 Task: Search one way flight ticket for 5 adults, 2 children, 1 infant in seat and 1 infant on lap in economy from Hancock: Houghton County Memorial Airport to Rock Springs: Southwest Wyoming Regional Airport (rock Springs Sweetwater County Airport) on 8-5-2023. Choice of flights is United. Number of bags: 2 carry on bags. Price is upto 88000. Outbound departure time preference is 23:15.
Action: Mouse moved to (280, 258)
Screenshot: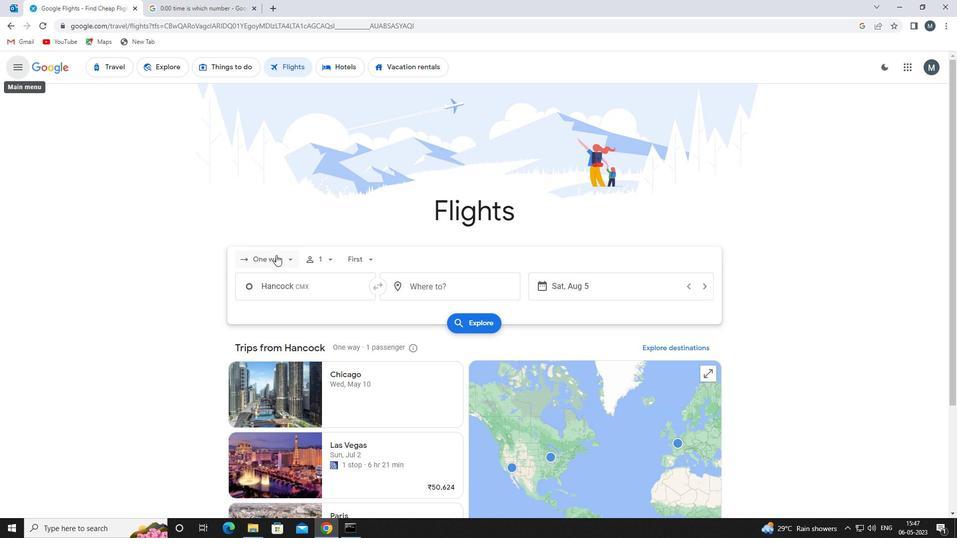 
Action: Mouse pressed left at (280, 258)
Screenshot: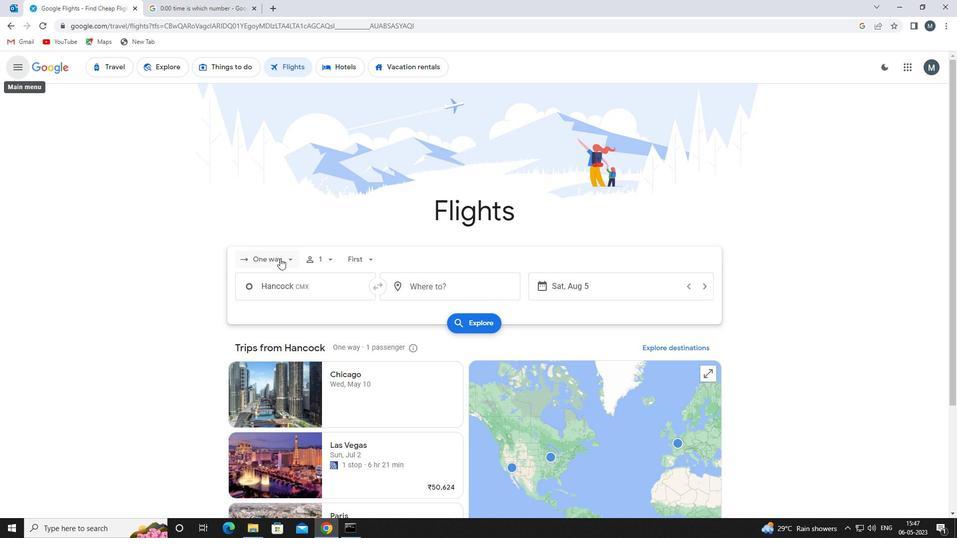 
Action: Mouse moved to (294, 309)
Screenshot: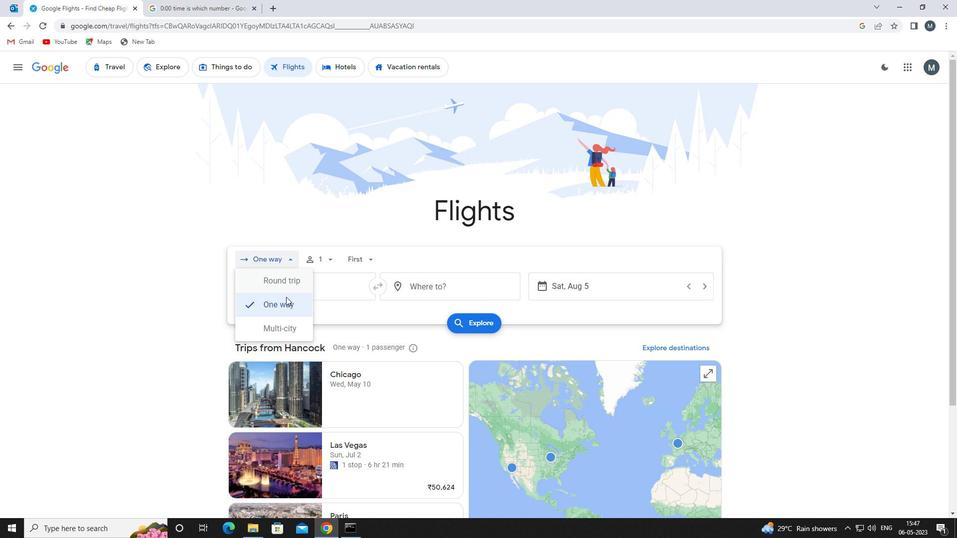 
Action: Mouse pressed left at (294, 309)
Screenshot: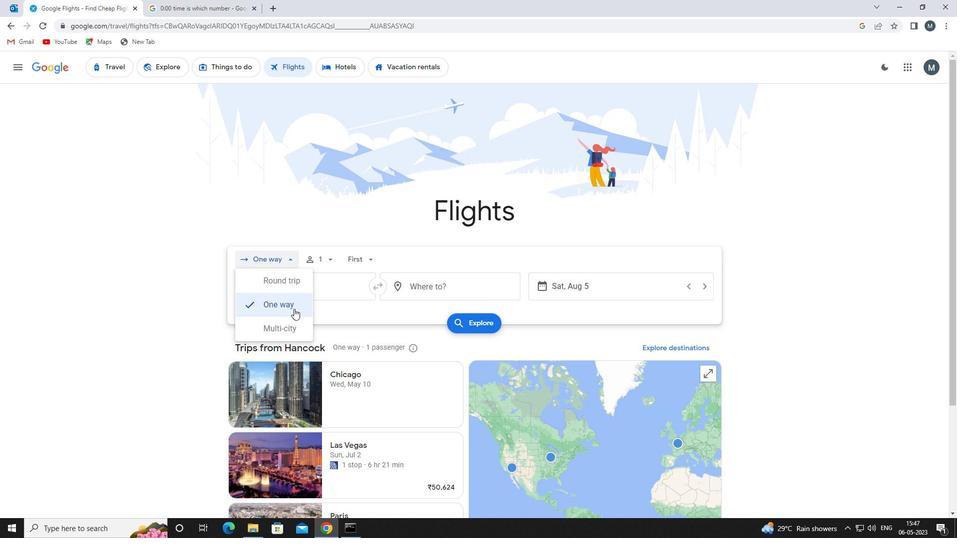 
Action: Mouse moved to (333, 255)
Screenshot: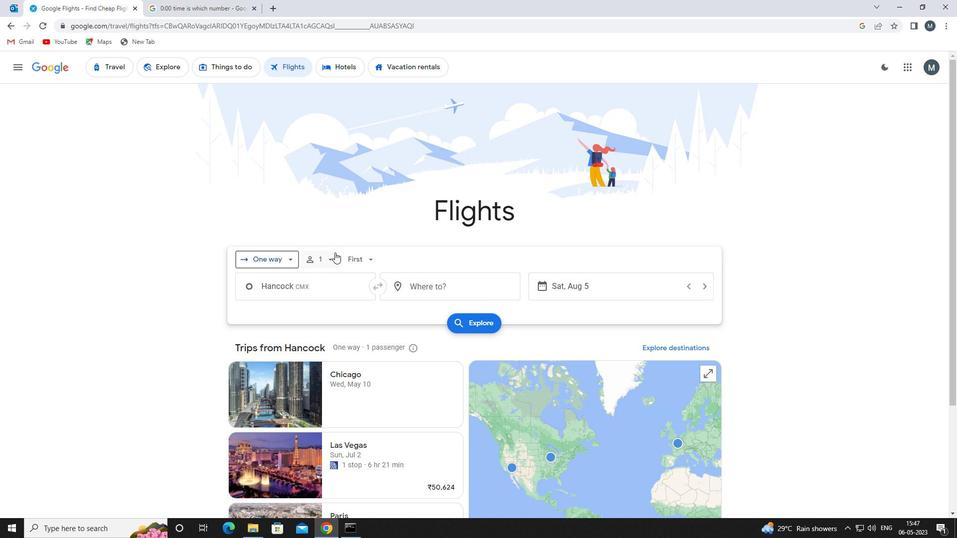 
Action: Mouse pressed left at (333, 255)
Screenshot: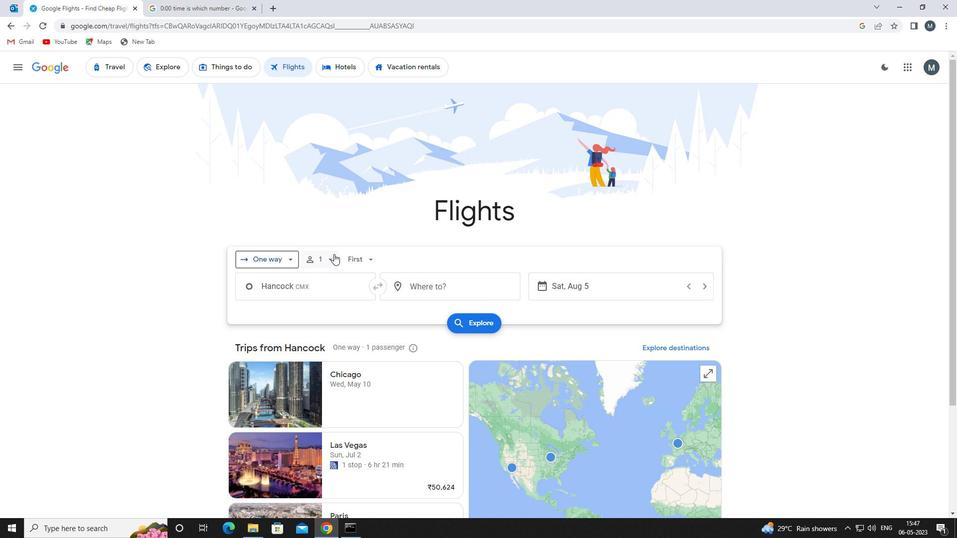 
Action: Mouse moved to (408, 283)
Screenshot: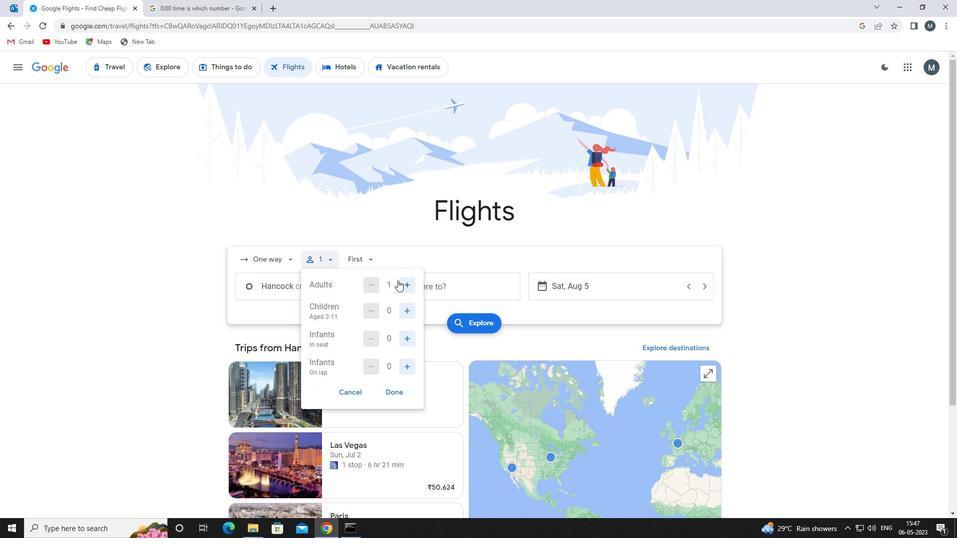 
Action: Mouse pressed left at (408, 283)
Screenshot: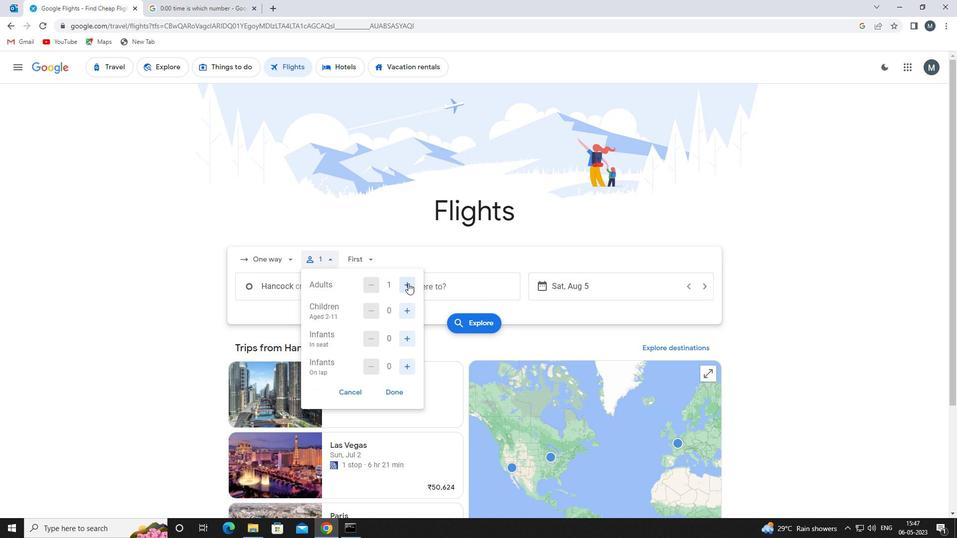 
Action: Mouse pressed left at (408, 283)
Screenshot: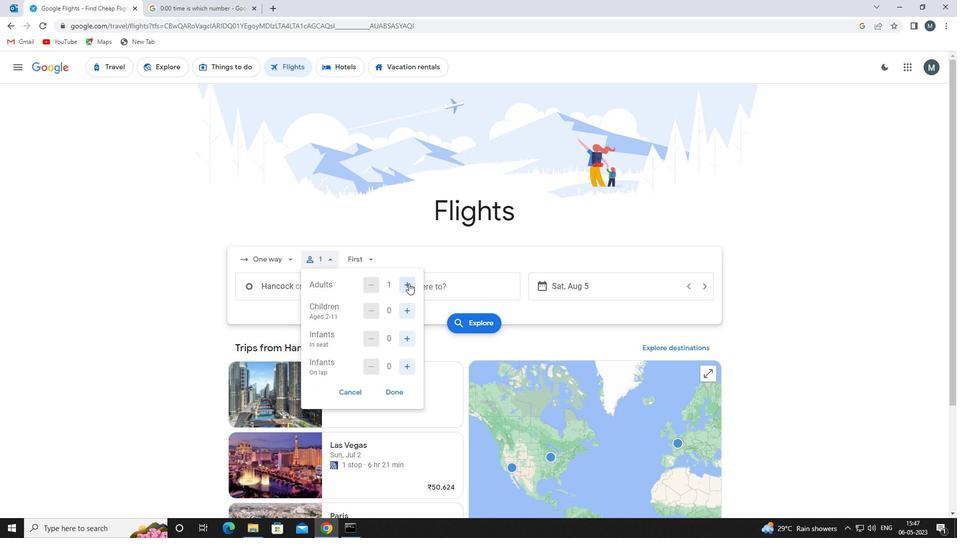 
Action: Mouse pressed left at (408, 283)
Screenshot: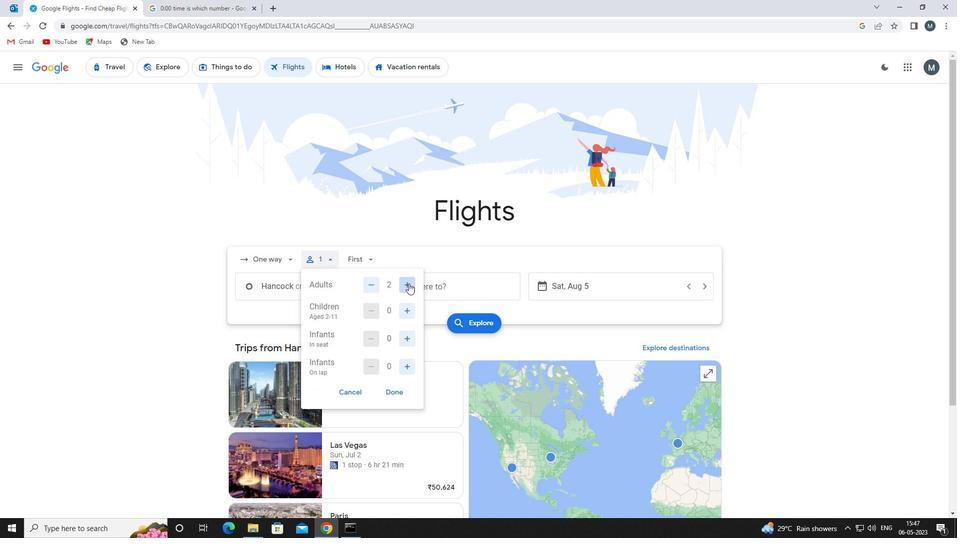 
Action: Mouse pressed left at (408, 283)
Screenshot: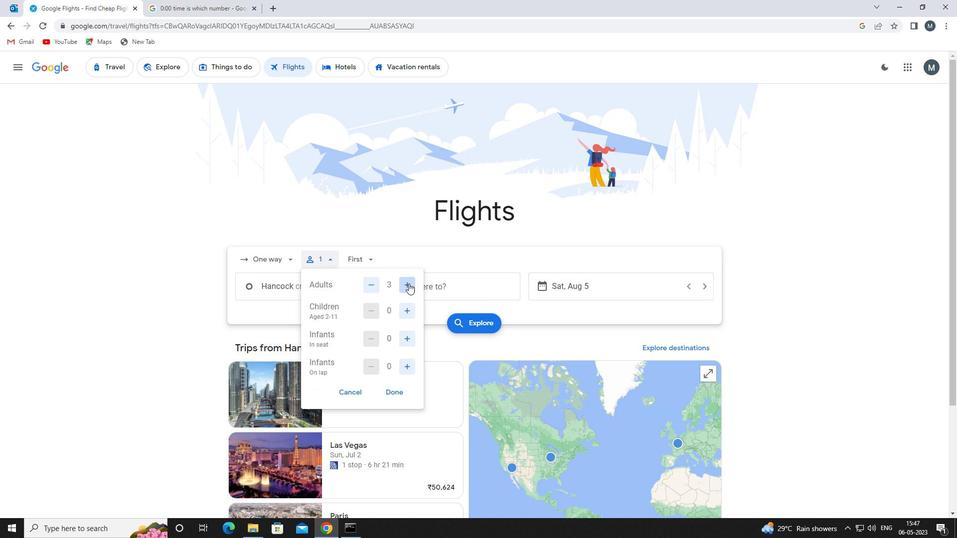 
Action: Mouse moved to (413, 311)
Screenshot: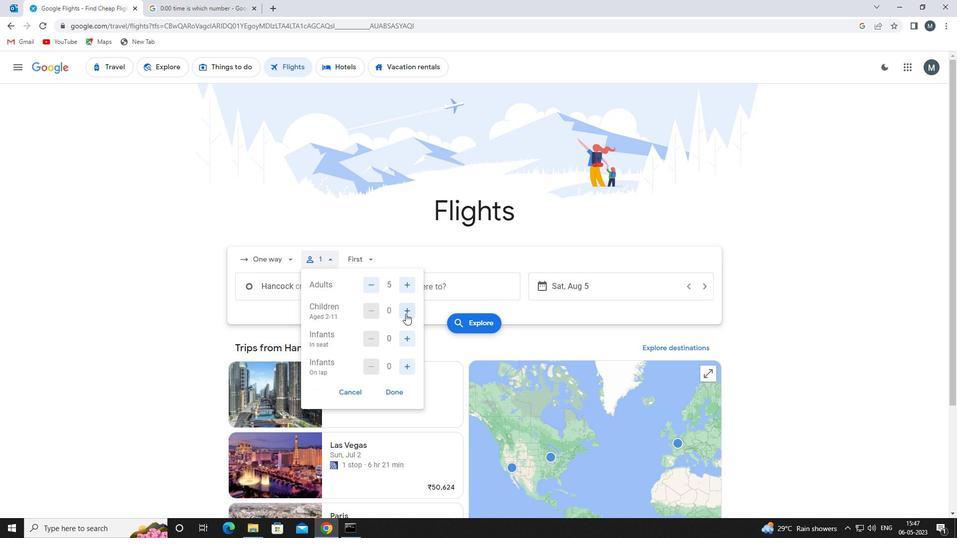 
Action: Mouse pressed left at (413, 311)
Screenshot: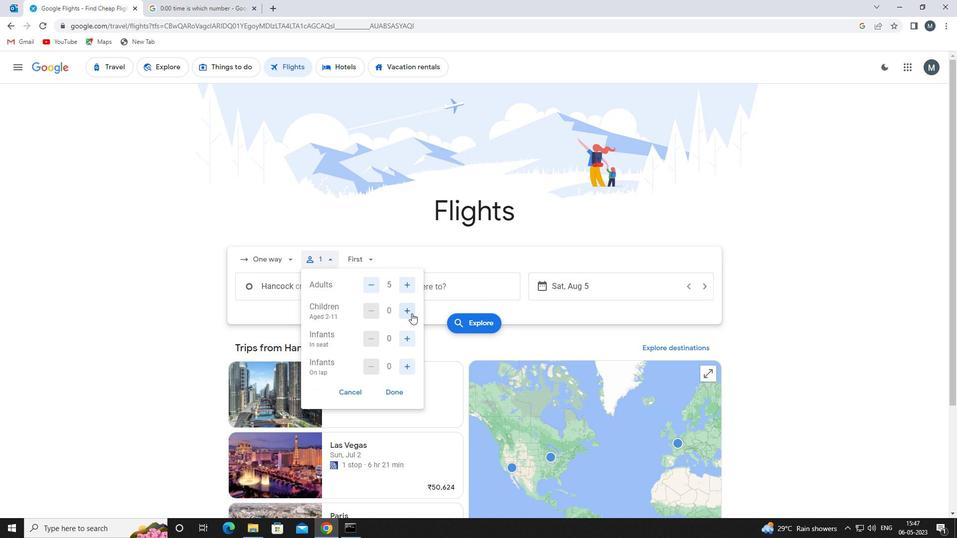 
Action: Mouse pressed left at (413, 311)
Screenshot: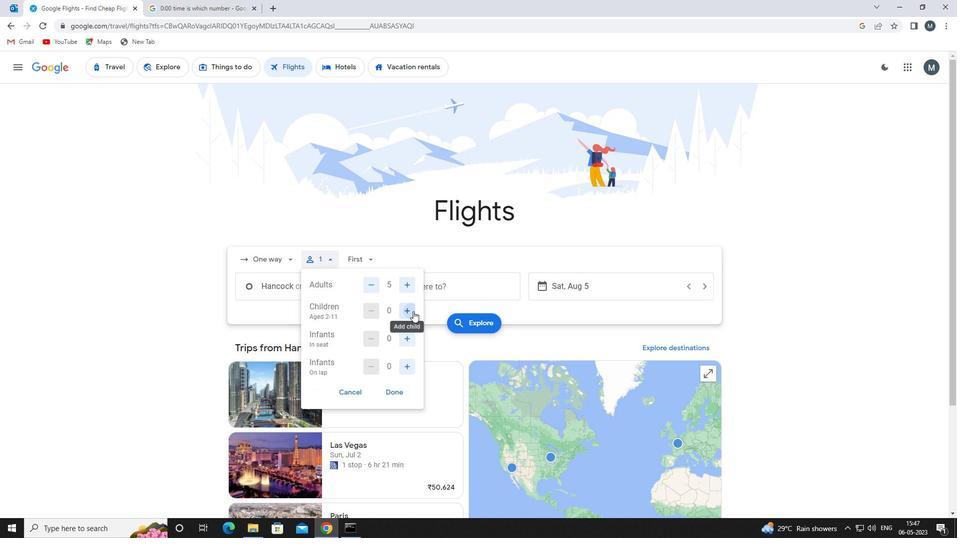 
Action: Mouse moved to (410, 336)
Screenshot: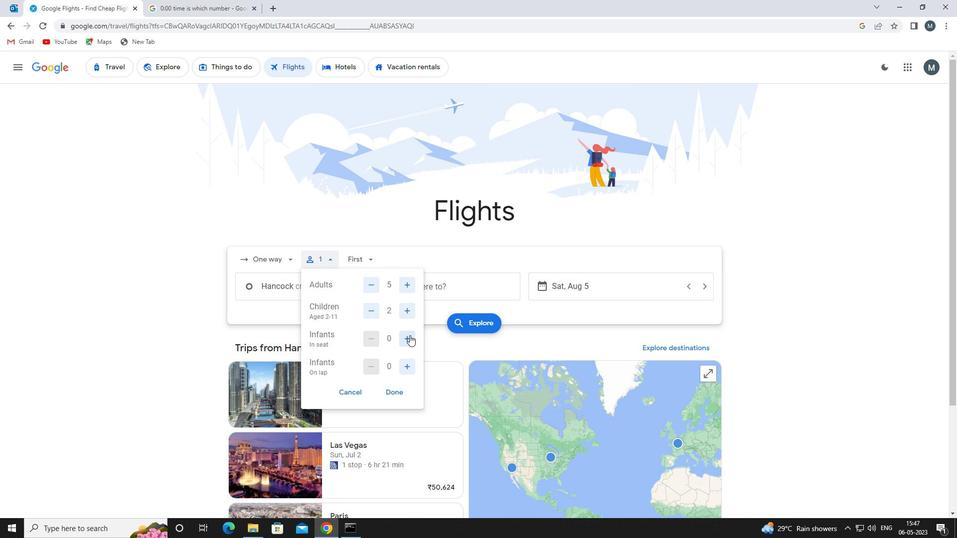
Action: Mouse pressed left at (410, 336)
Screenshot: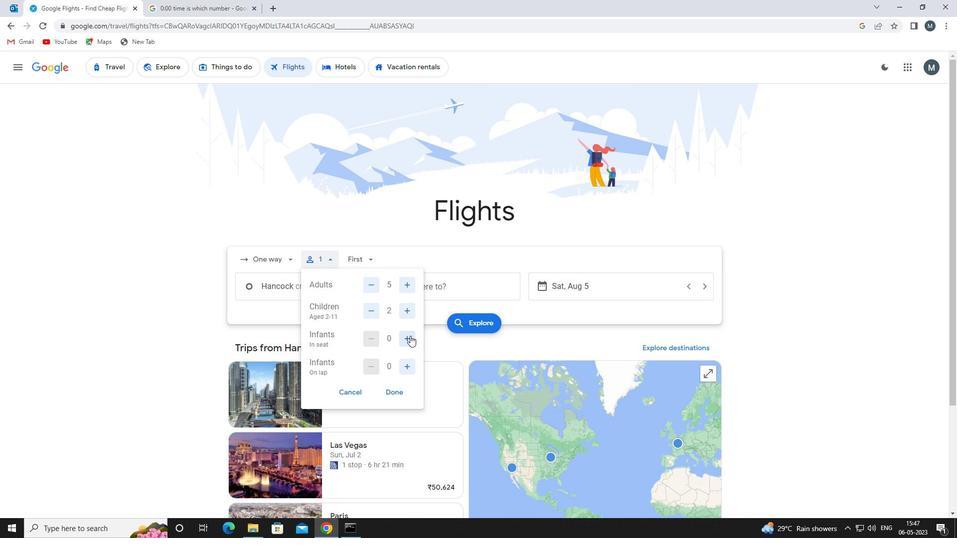 
Action: Mouse moved to (405, 367)
Screenshot: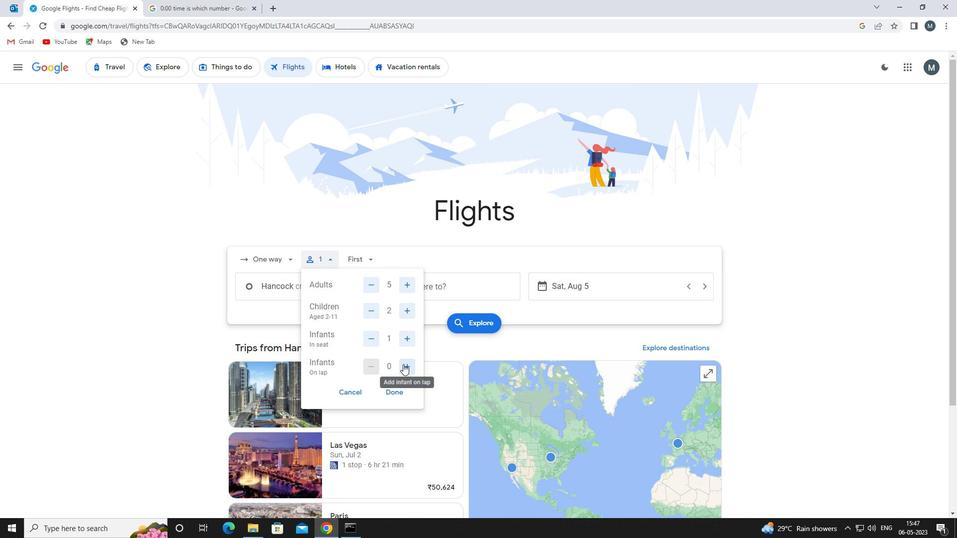 
Action: Mouse pressed left at (405, 367)
Screenshot: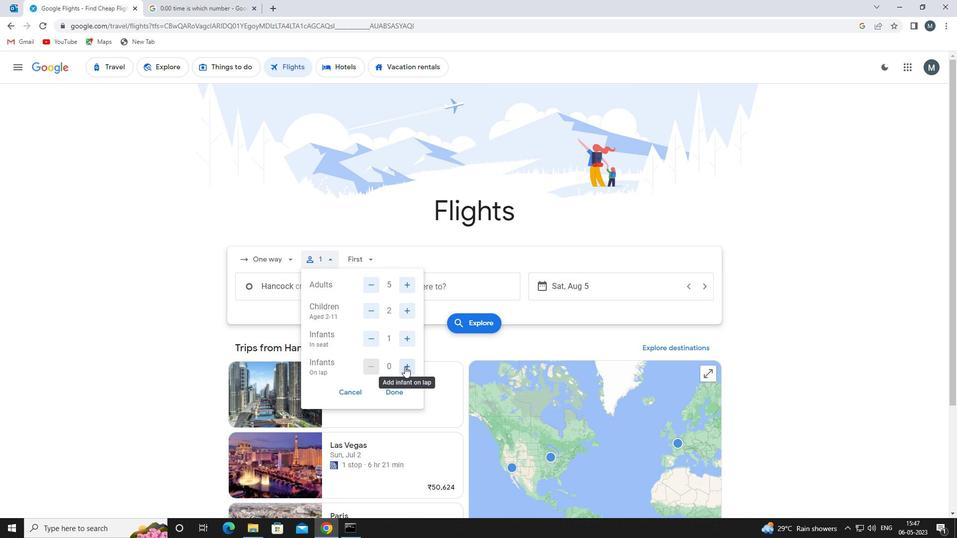 
Action: Mouse moved to (403, 393)
Screenshot: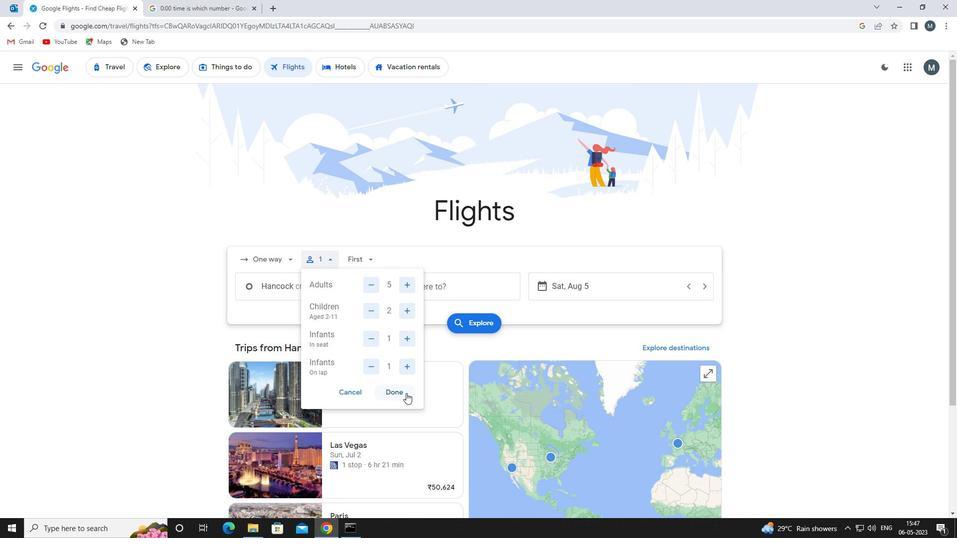 
Action: Mouse pressed left at (403, 393)
Screenshot: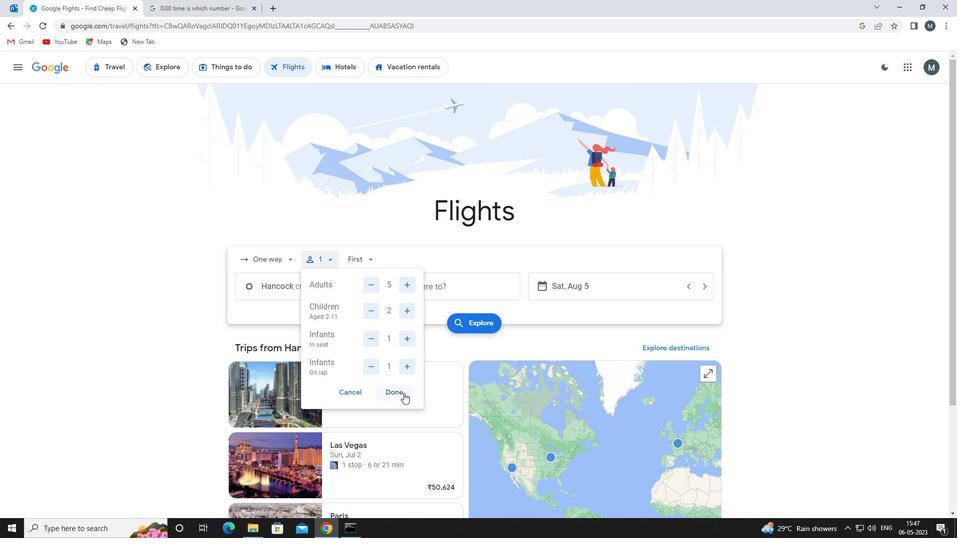 
Action: Mouse moved to (372, 259)
Screenshot: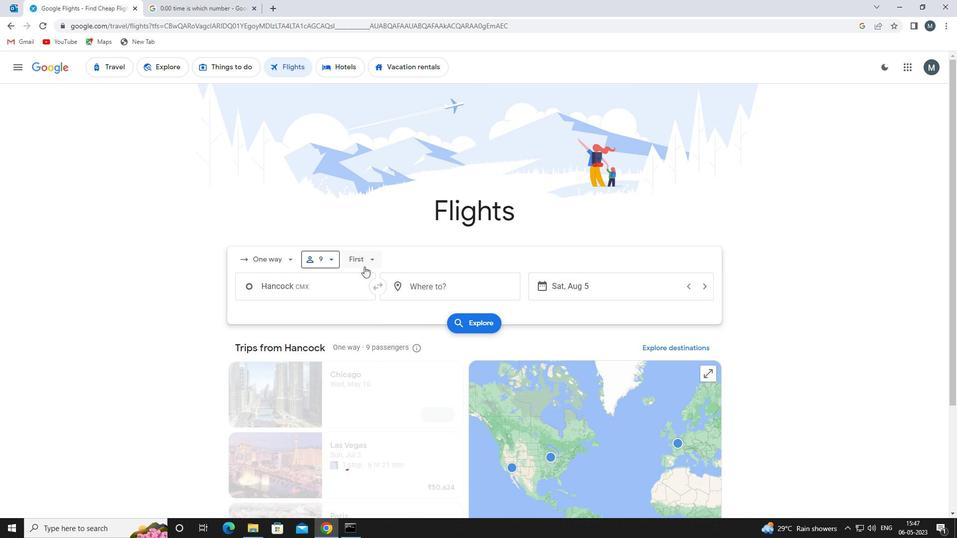 
Action: Mouse pressed left at (372, 259)
Screenshot: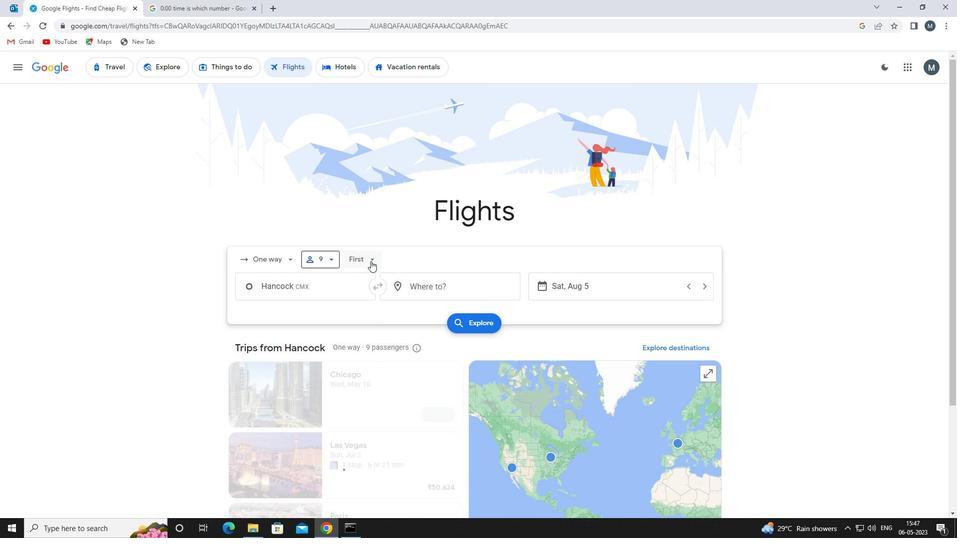 
Action: Mouse moved to (394, 274)
Screenshot: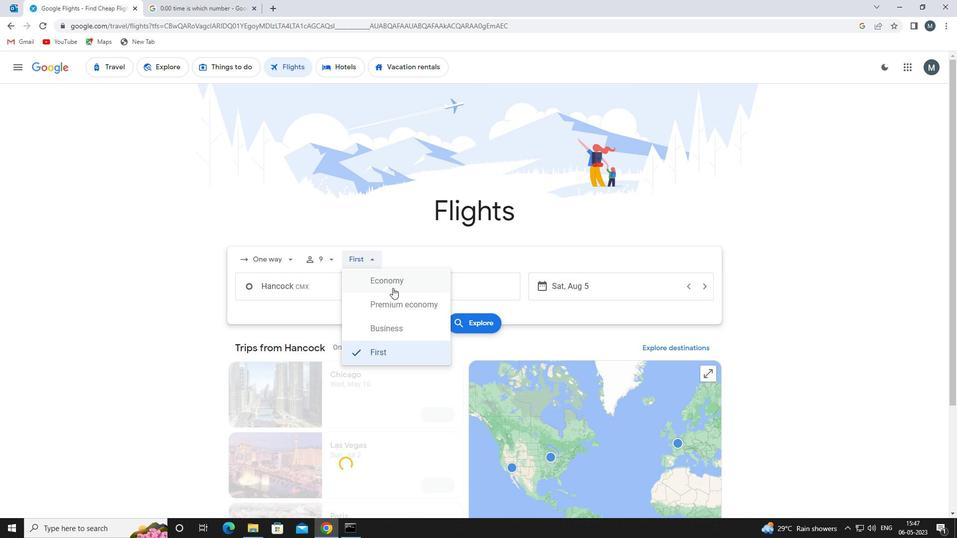 
Action: Mouse pressed left at (394, 274)
Screenshot: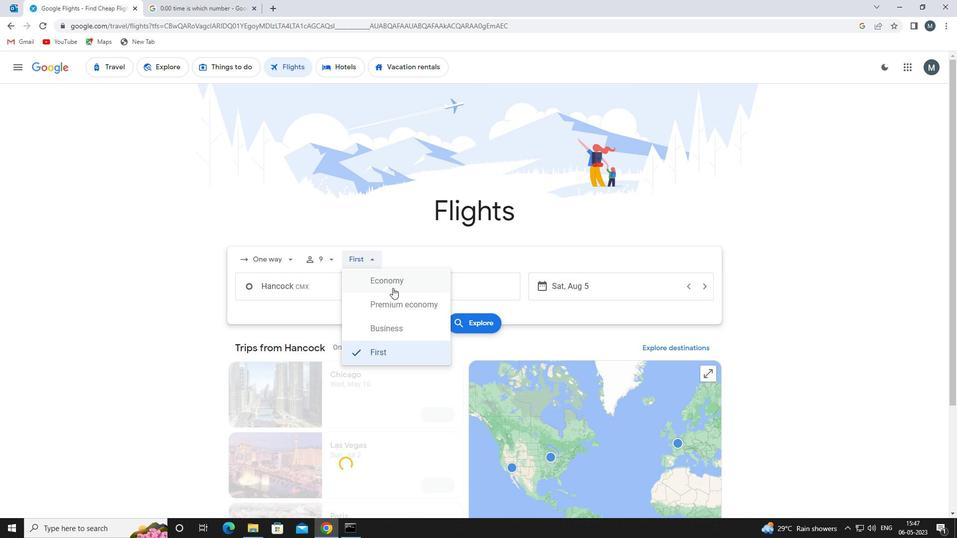 
Action: Mouse moved to (328, 287)
Screenshot: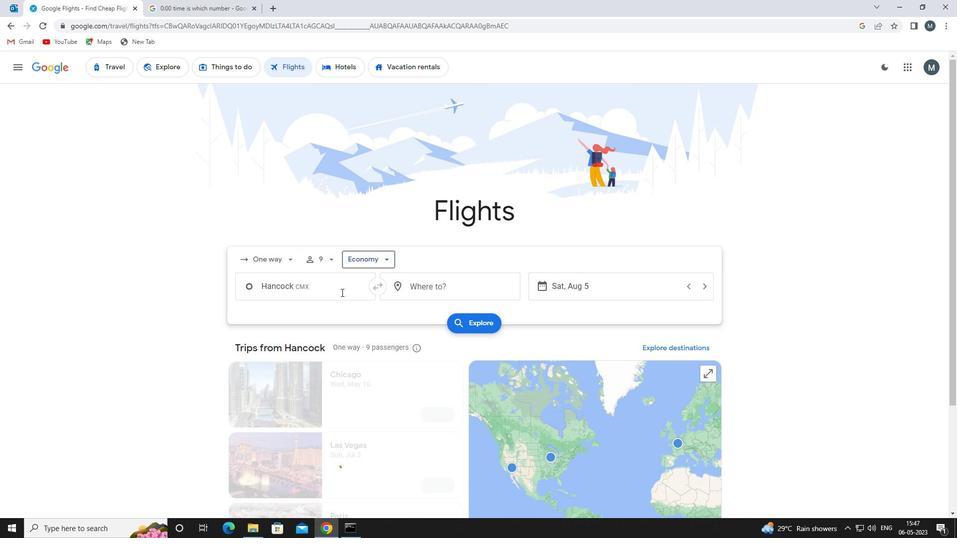 
Action: Mouse pressed left at (328, 287)
Screenshot: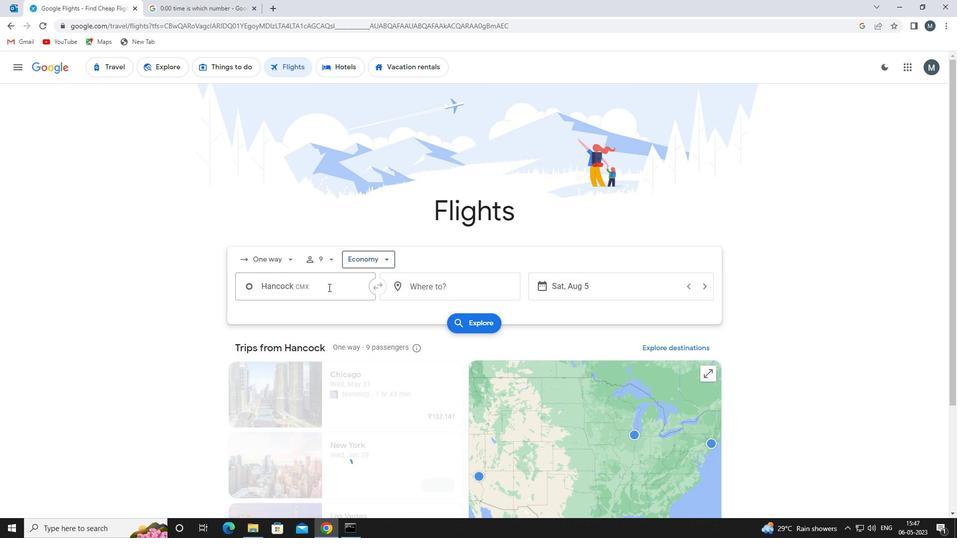 
Action: Mouse moved to (347, 389)
Screenshot: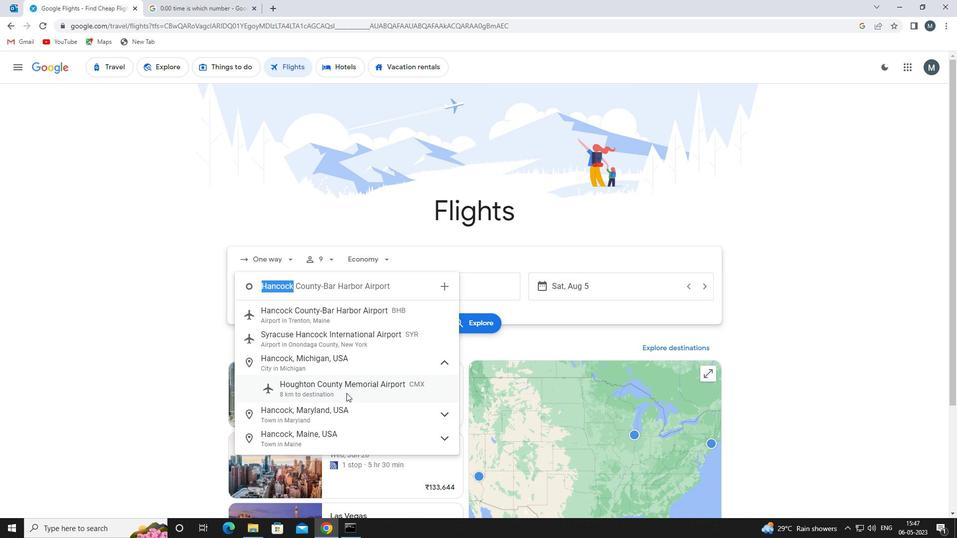 
Action: Mouse pressed left at (347, 389)
Screenshot: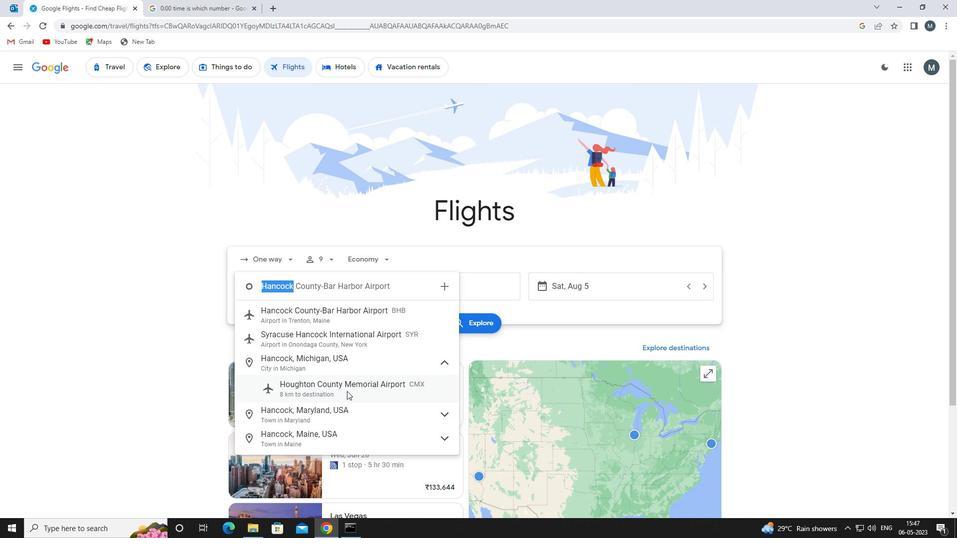
Action: Mouse moved to (421, 292)
Screenshot: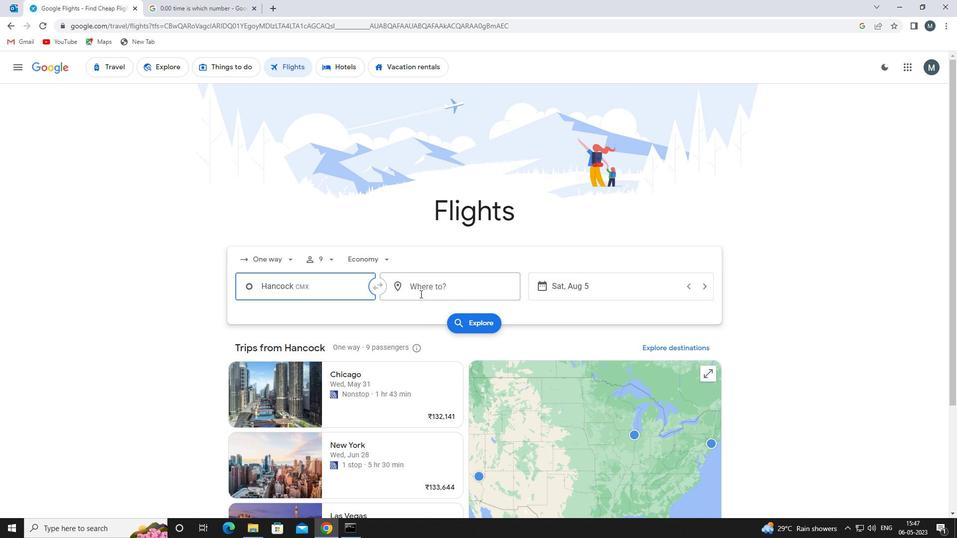 
Action: Mouse pressed left at (421, 292)
Screenshot: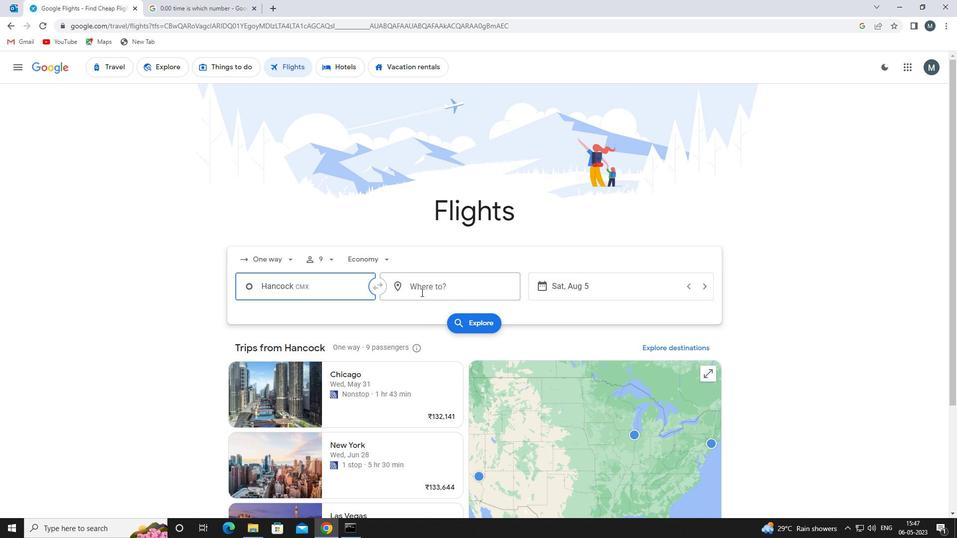 
Action: Mouse moved to (419, 294)
Screenshot: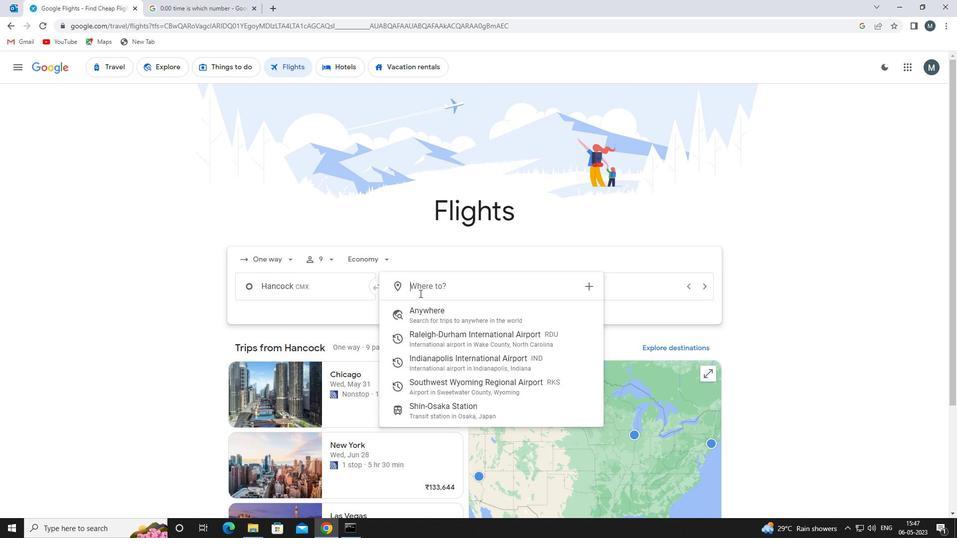 
Action: Key pressed southwest<Key.space>wy
Screenshot: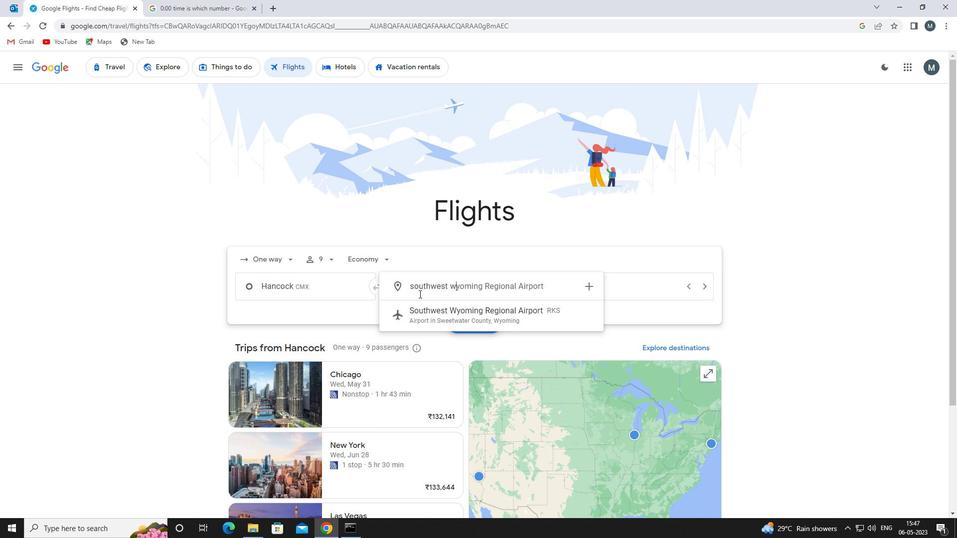 
Action: Mouse moved to (438, 319)
Screenshot: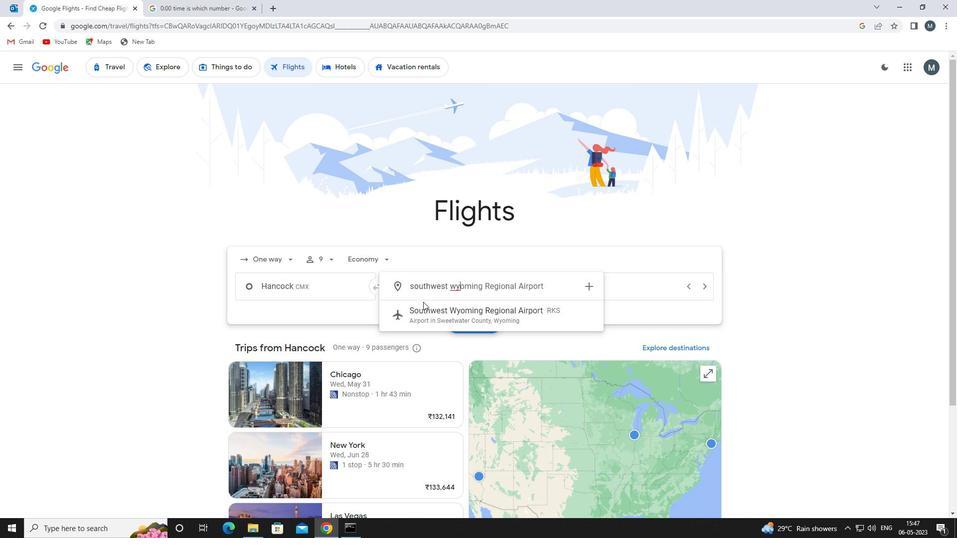 
Action: Mouse pressed left at (438, 319)
Screenshot: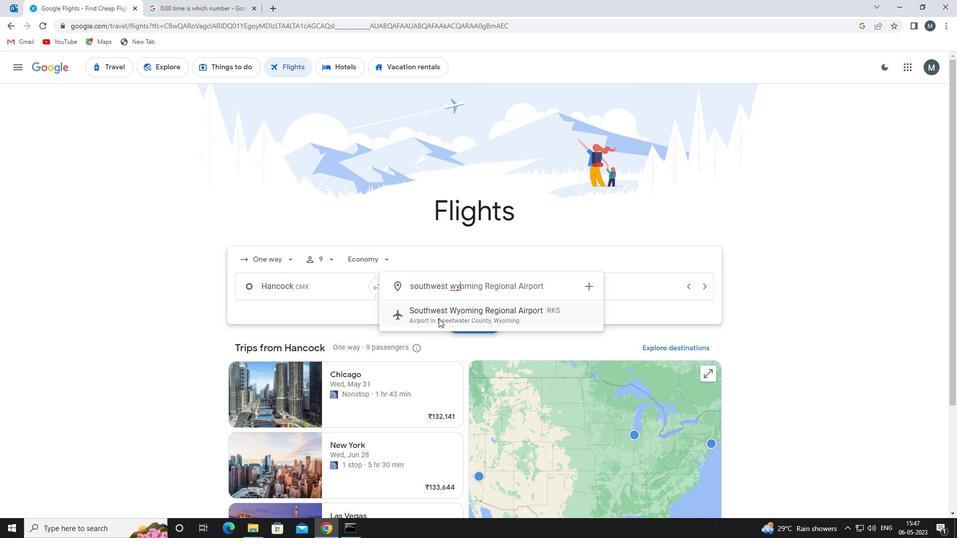 
Action: Mouse moved to (579, 291)
Screenshot: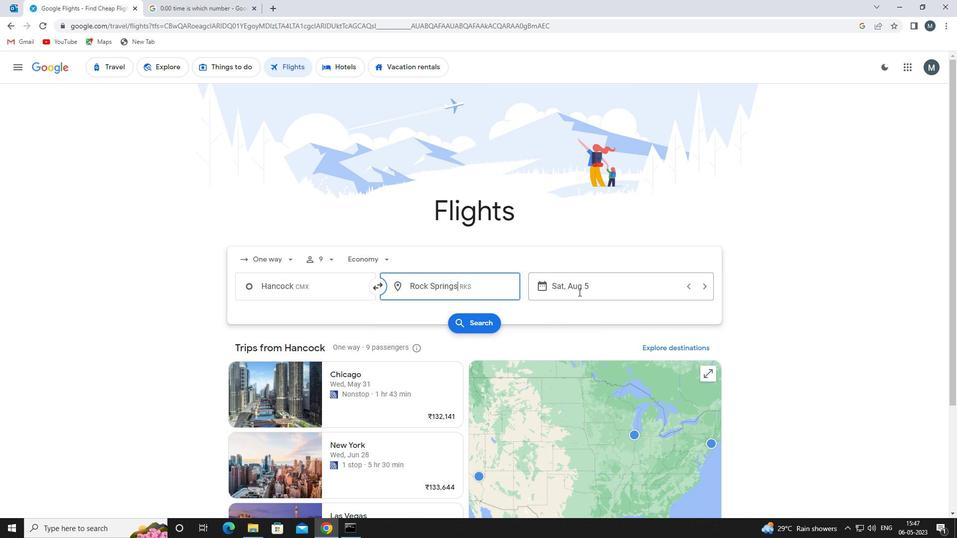 
Action: Mouse pressed left at (579, 291)
Screenshot: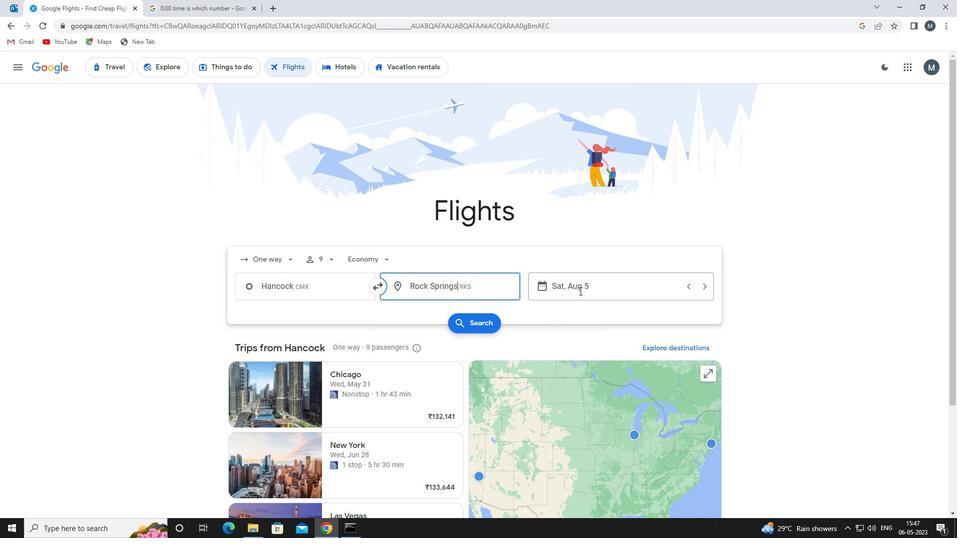 
Action: Mouse moved to (497, 339)
Screenshot: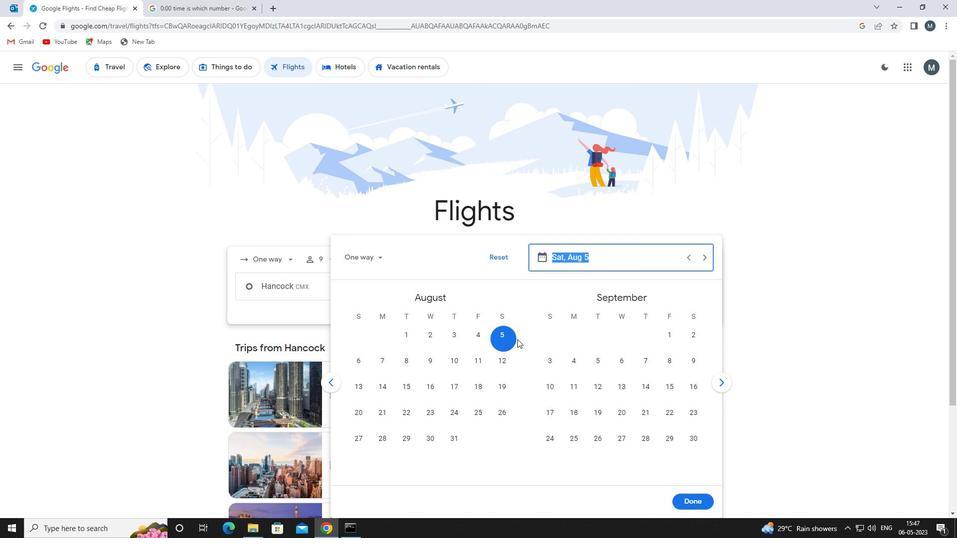 
Action: Mouse pressed left at (497, 339)
Screenshot: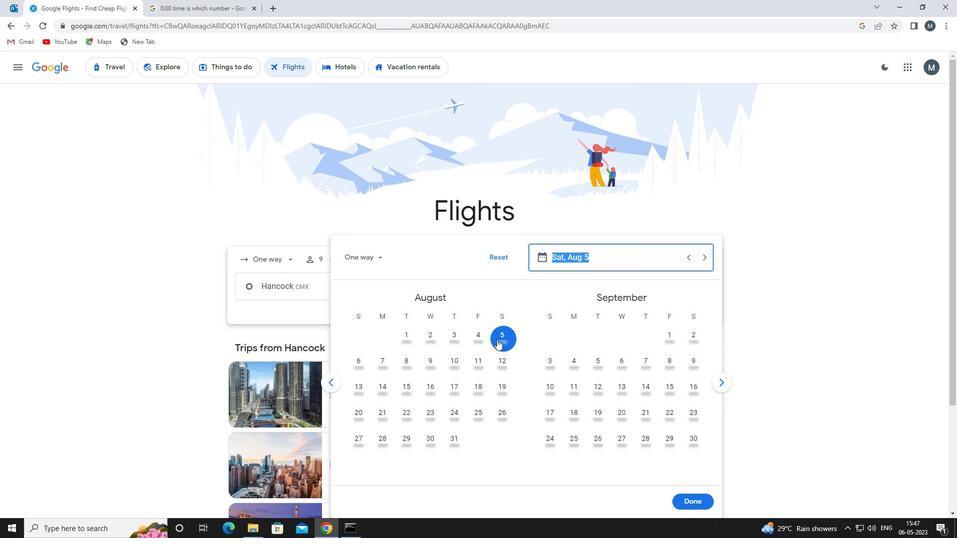 
Action: Mouse moved to (691, 499)
Screenshot: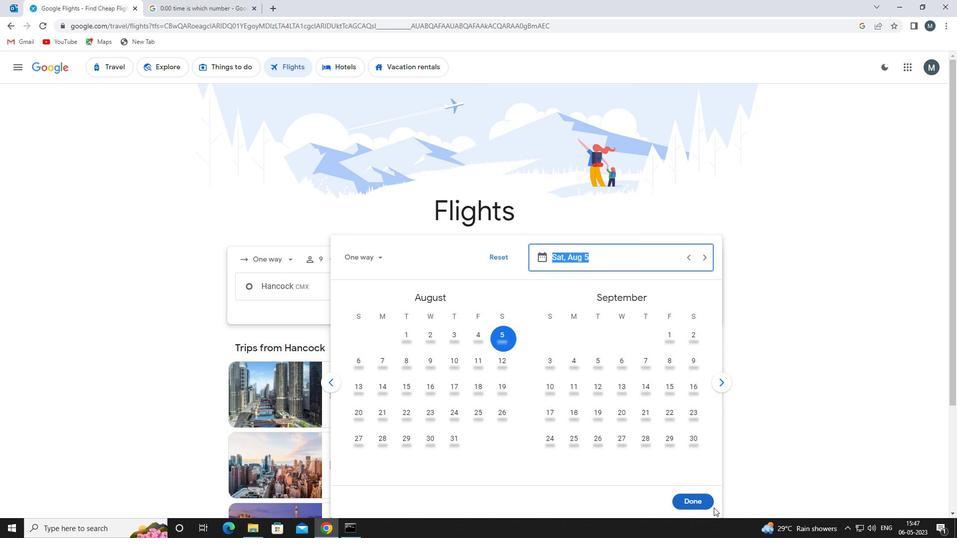 
Action: Mouse pressed left at (691, 499)
Screenshot: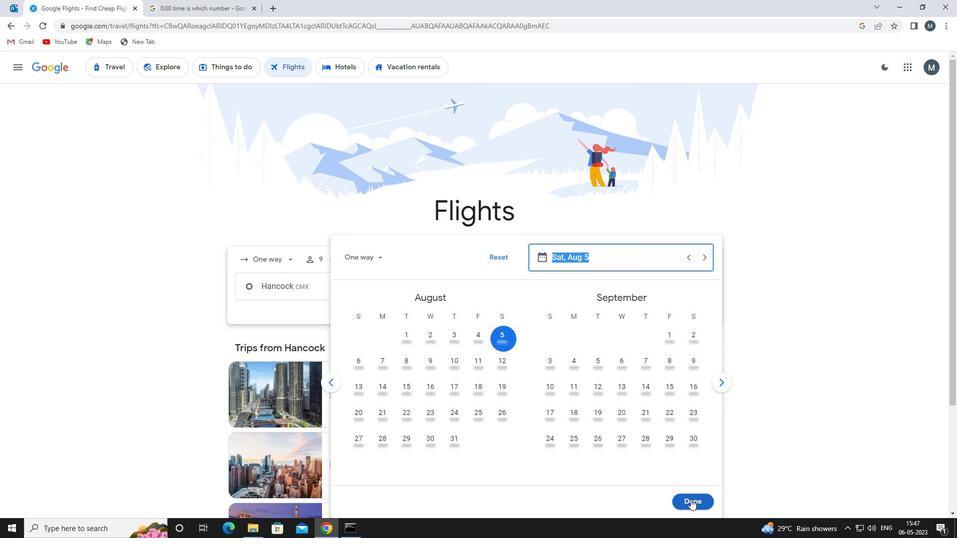 
Action: Mouse moved to (479, 328)
Screenshot: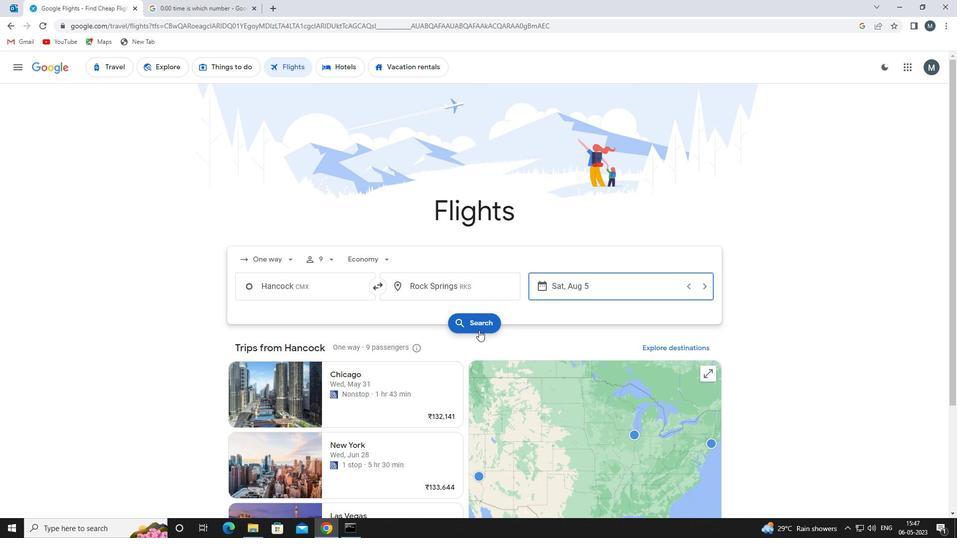 
Action: Mouse pressed left at (479, 328)
Screenshot: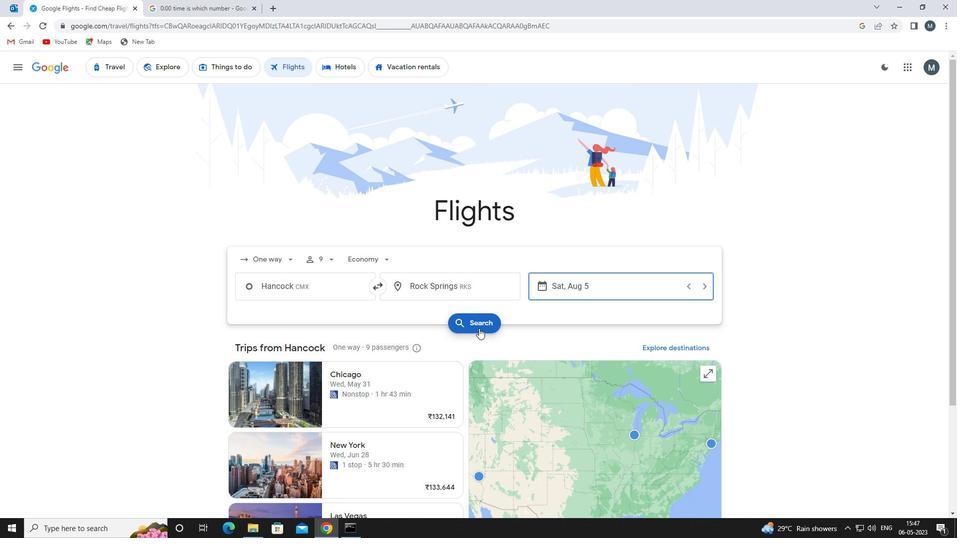 
Action: Mouse moved to (256, 161)
Screenshot: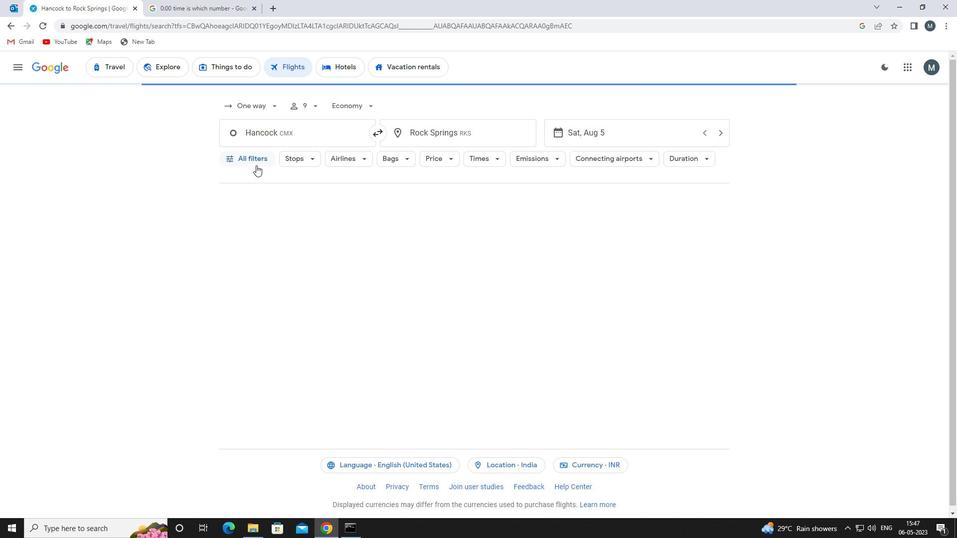 
Action: Mouse pressed left at (256, 161)
Screenshot: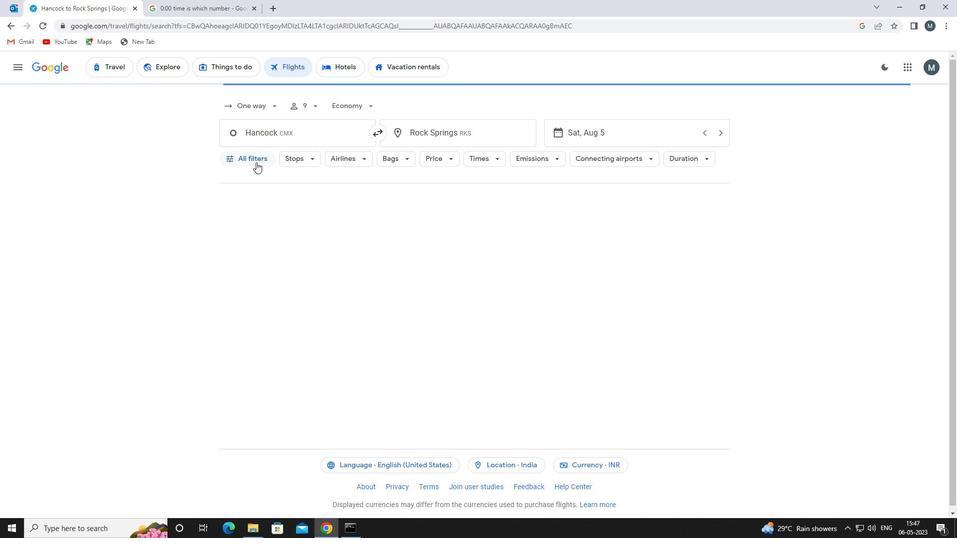 
Action: Mouse moved to (288, 291)
Screenshot: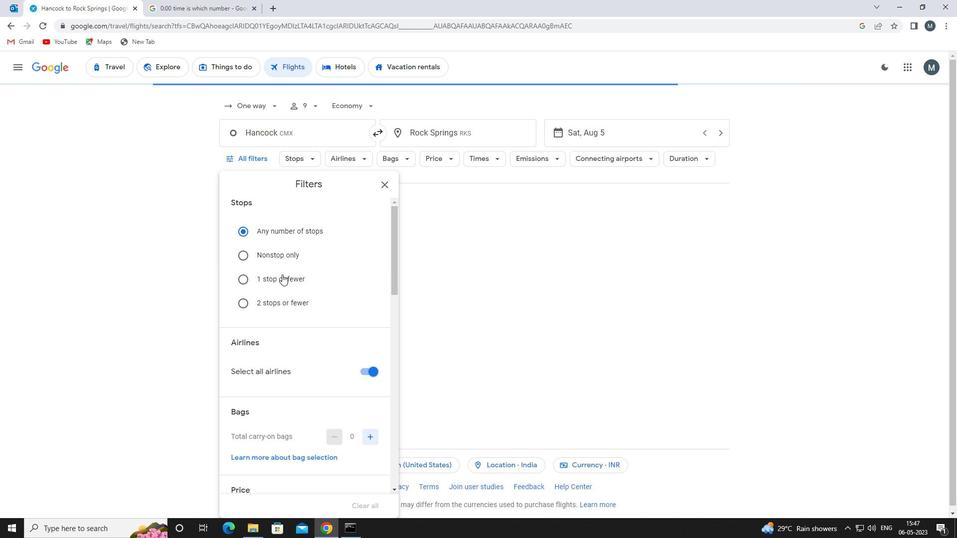 
Action: Mouse scrolled (288, 290) with delta (0, 0)
Screenshot: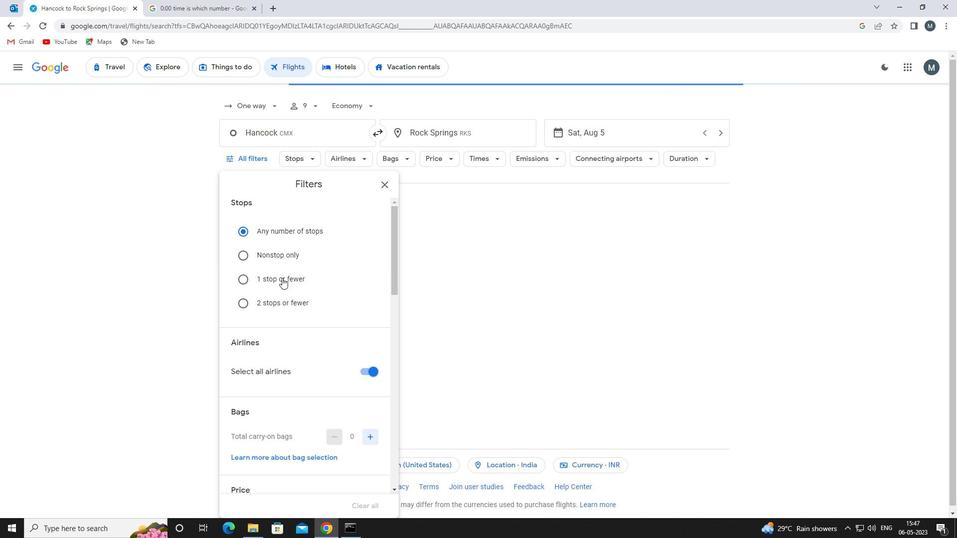 
Action: Mouse scrolled (288, 290) with delta (0, 0)
Screenshot: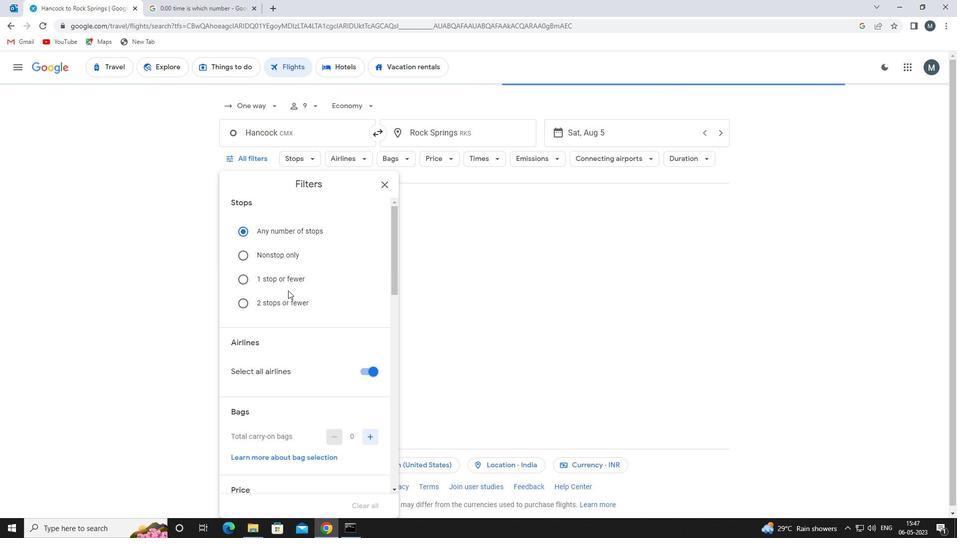
Action: Mouse moved to (367, 275)
Screenshot: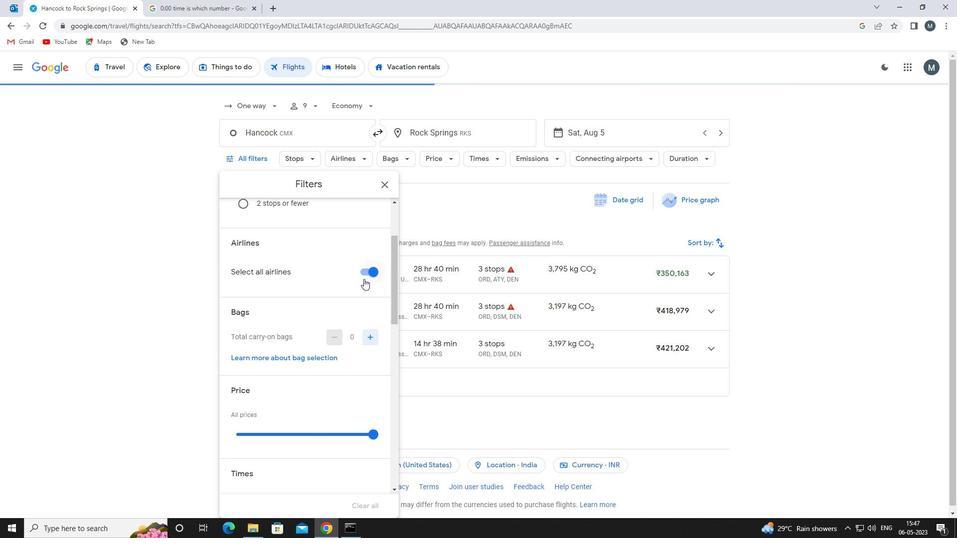 
Action: Mouse pressed left at (367, 275)
Screenshot: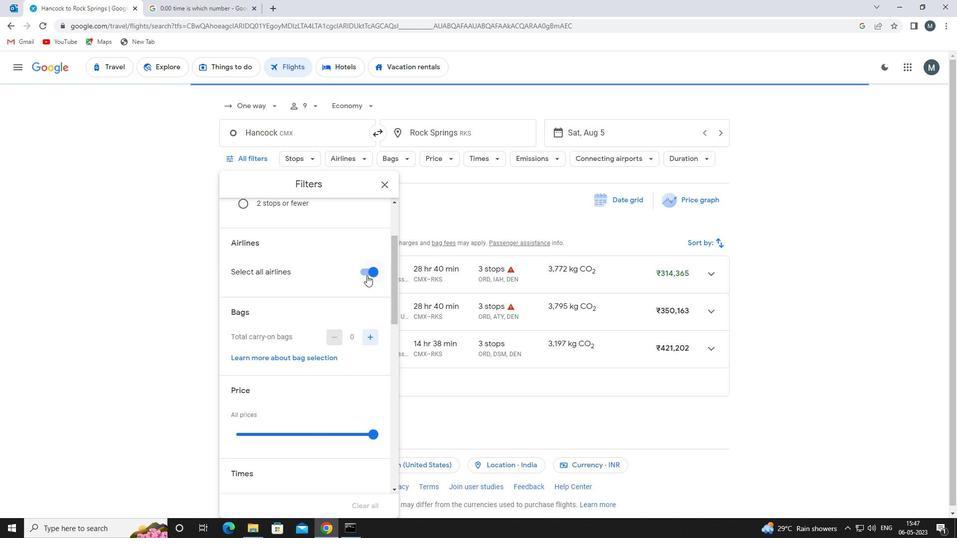 
Action: Mouse moved to (379, 270)
Screenshot: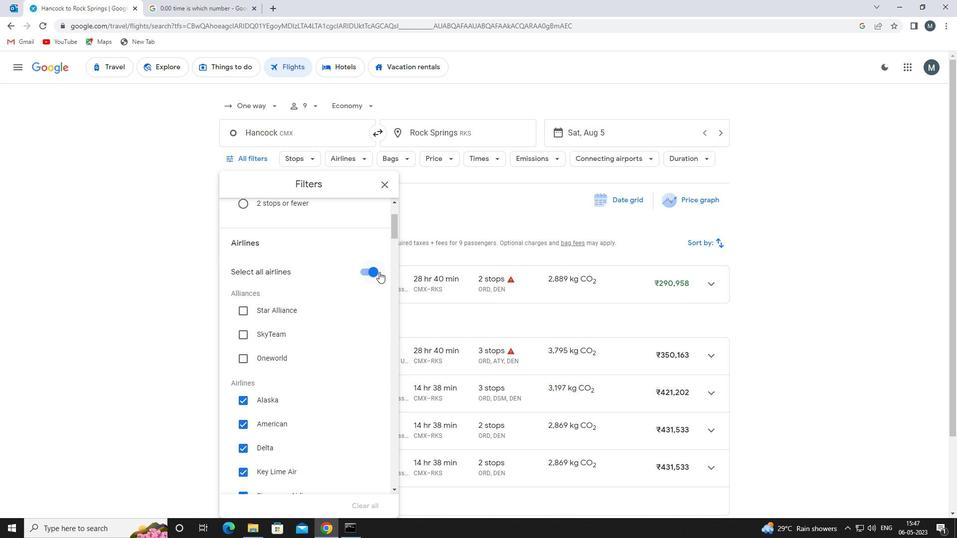 
Action: Mouse pressed left at (379, 270)
Screenshot: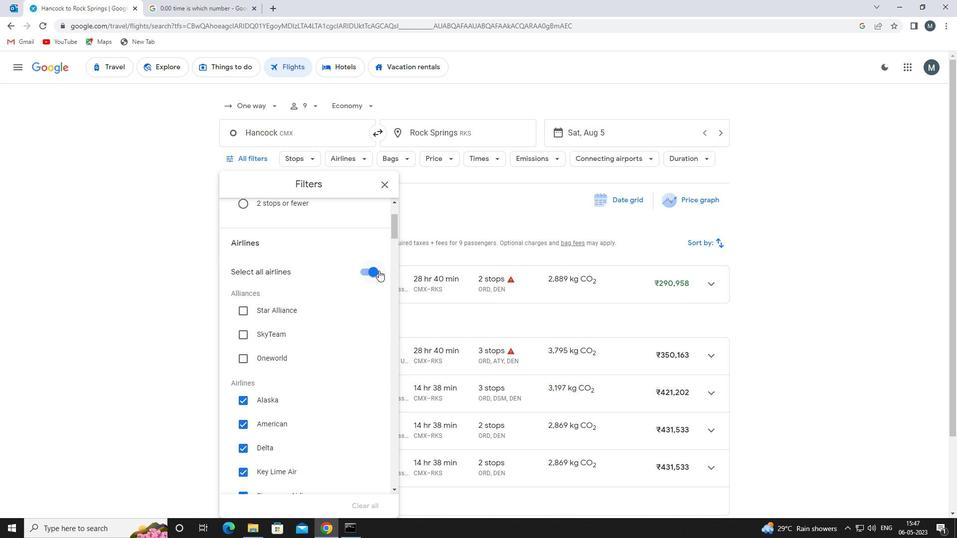 
Action: Mouse moved to (341, 304)
Screenshot: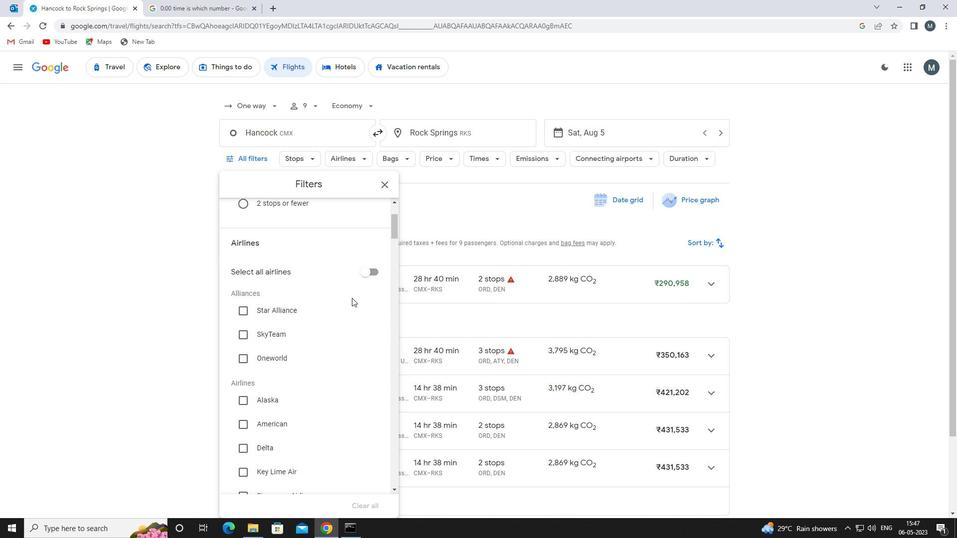 
Action: Mouse scrolled (341, 304) with delta (0, 0)
Screenshot: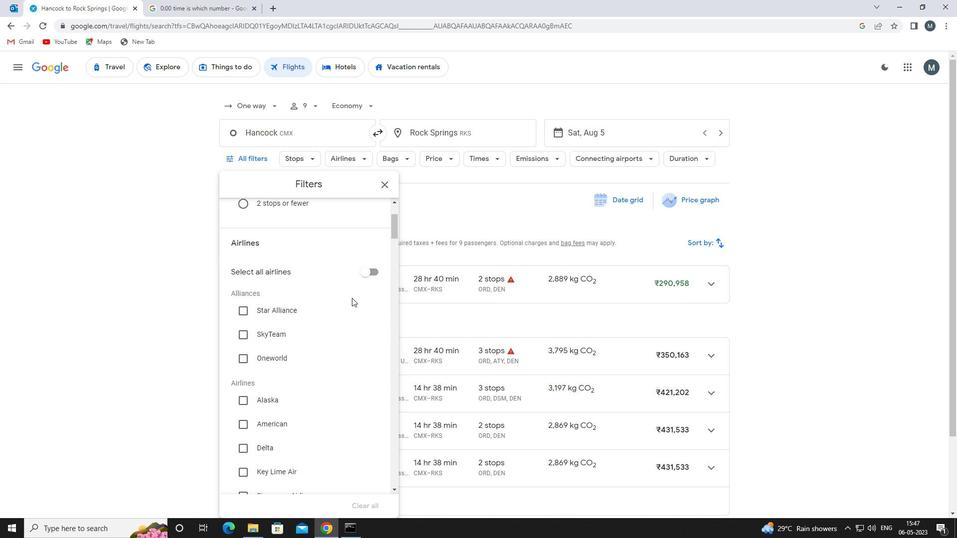 
Action: Mouse moved to (337, 306)
Screenshot: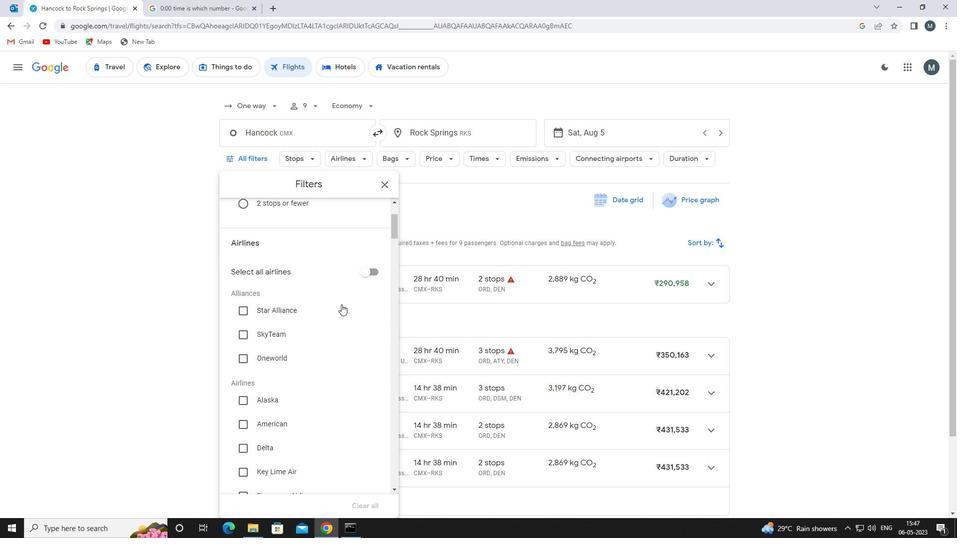 
Action: Mouse scrolled (337, 305) with delta (0, 0)
Screenshot: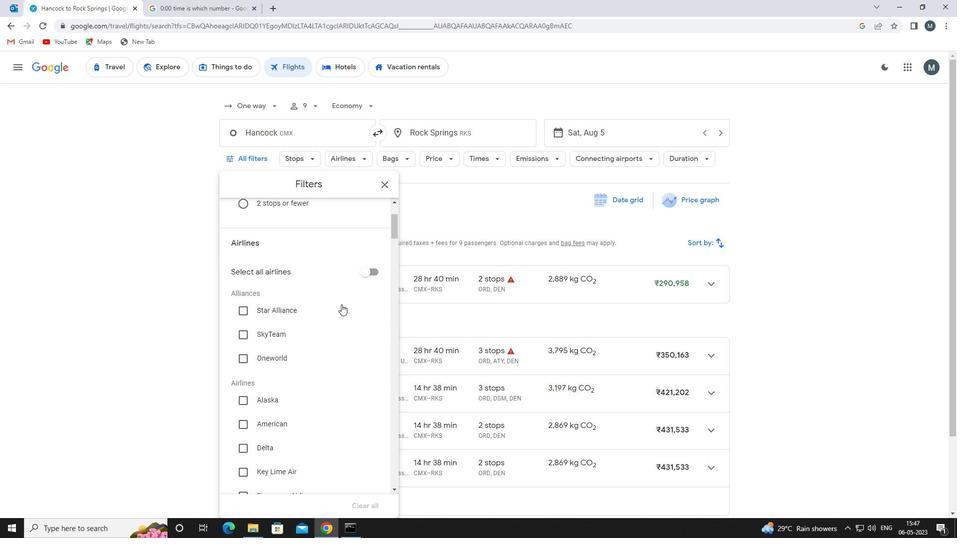 
Action: Mouse moved to (335, 306)
Screenshot: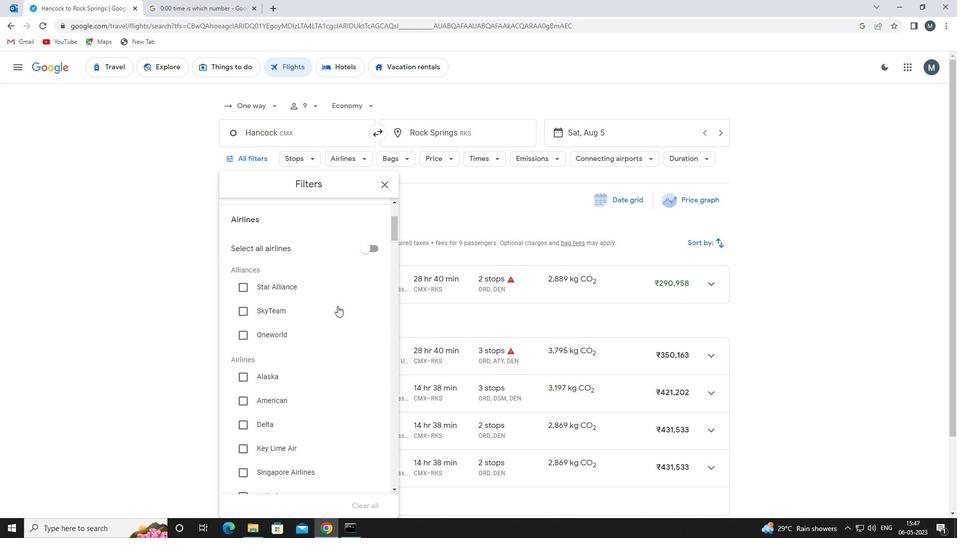
Action: Mouse scrolled (335, 306) with delta (0, 0)
Screenshot: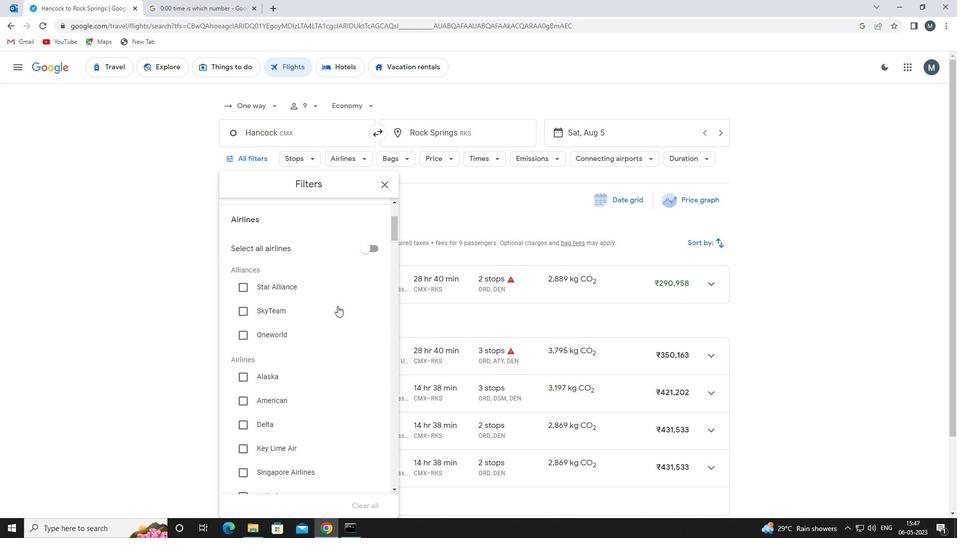 
Action: Mouse moved to (322, 308)
Screenshot: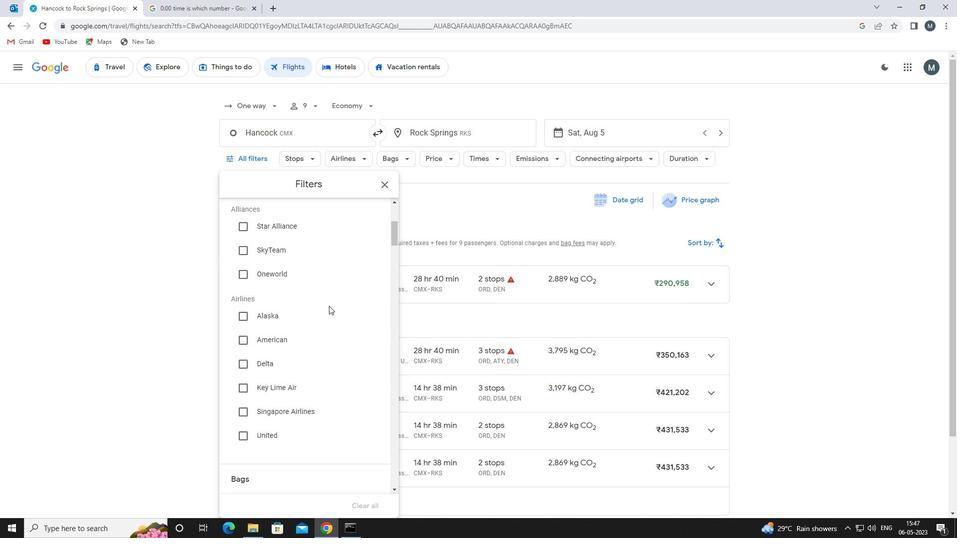 
Action: Mouse scrolled (322, 308) with delta (0, 0)
Screenshot: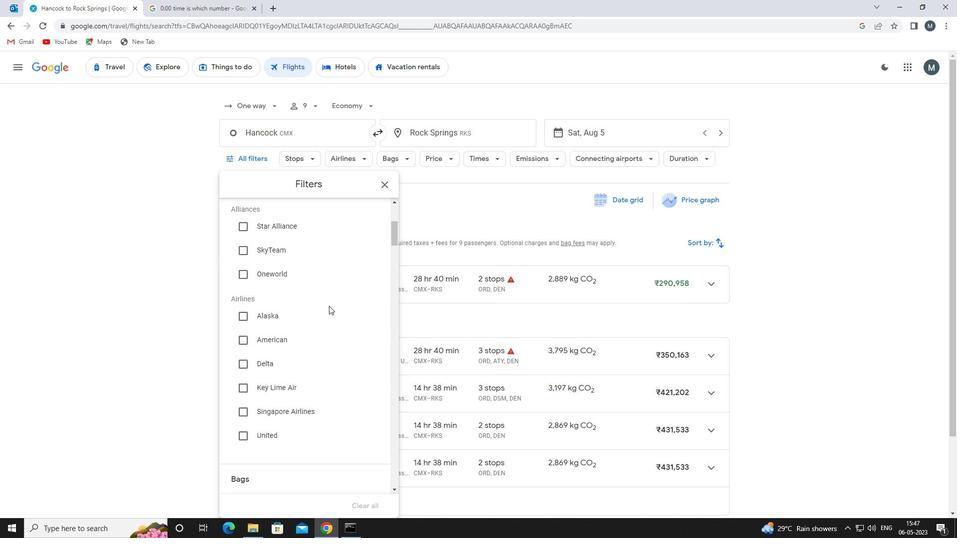 
Action: Mouse moved to (308, 330)
Screenshot: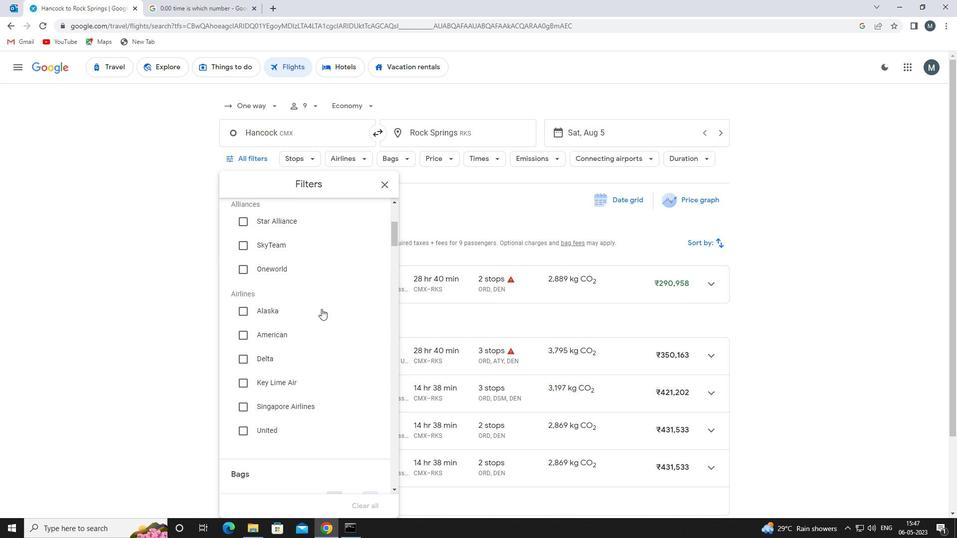 
Action: Mouse scrolled (308, 329) with delta (0, 0)
Screenshot: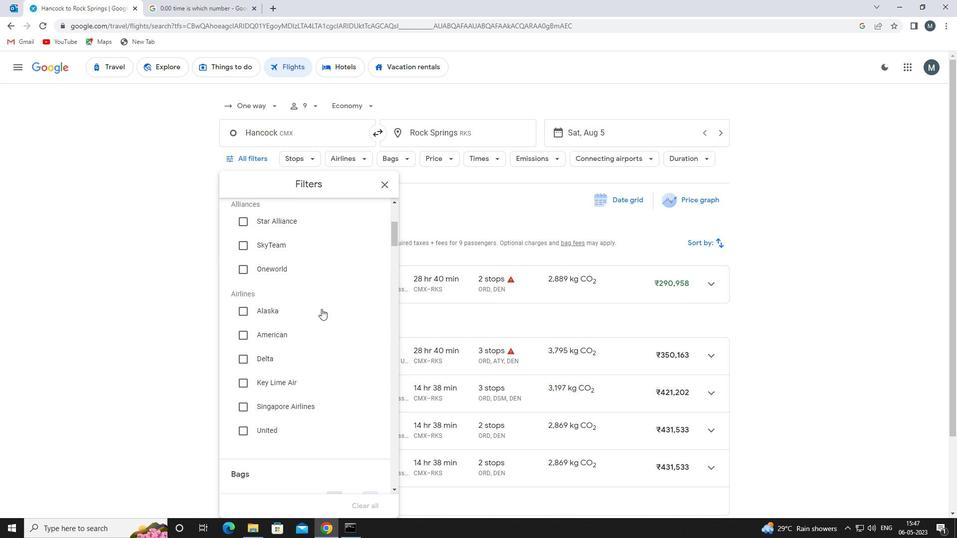 
Action: Mouse moved to (293, 354)
Screenshot: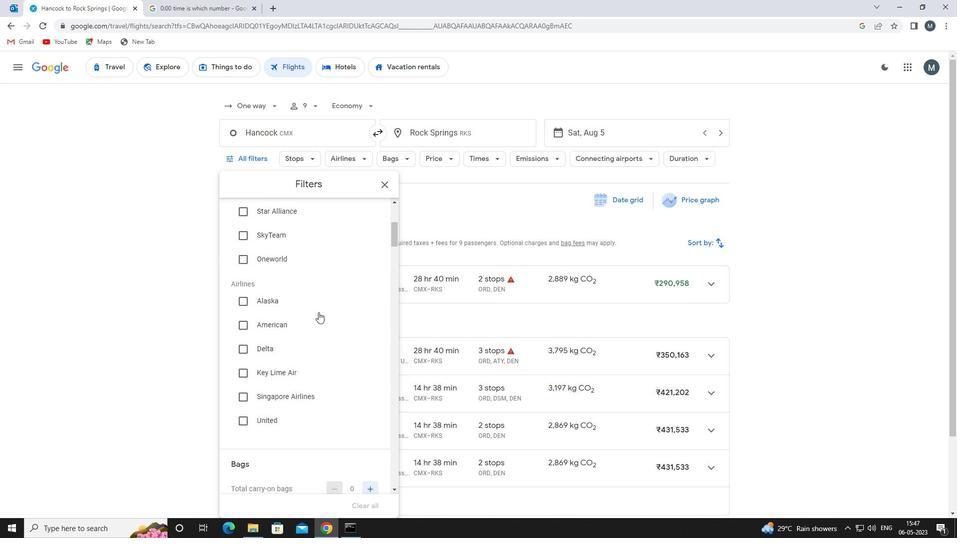 
Action: Mouse scrolled (293, 354) with delta (0, 0)
Screenshot: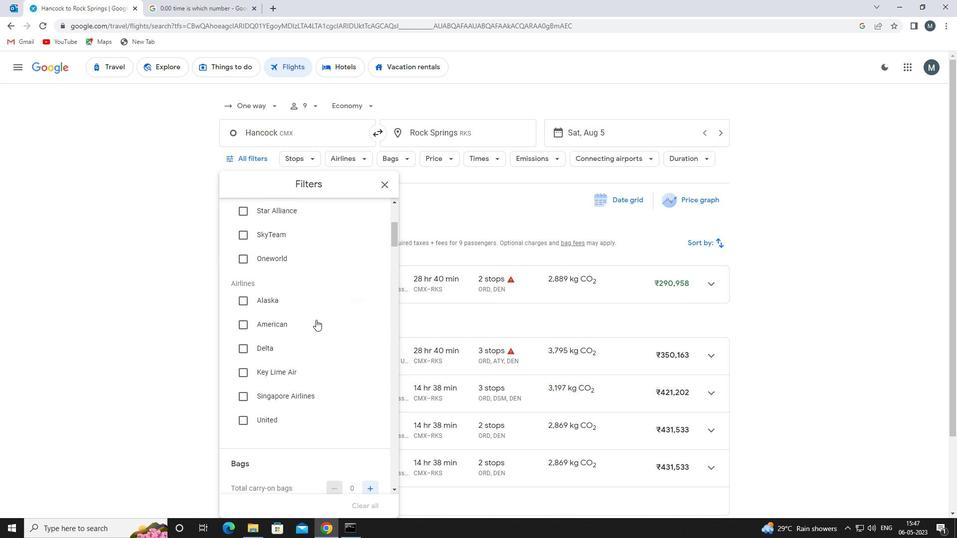 
Action: Mouse moved to (297, 327)
Screenshot: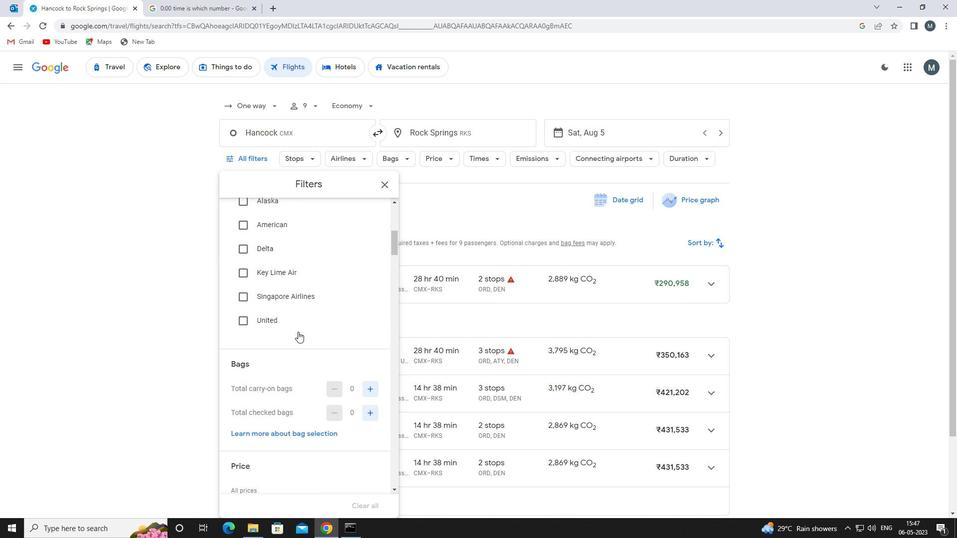 
Action: Mouse pressed left at (297, 327)
Screenshot: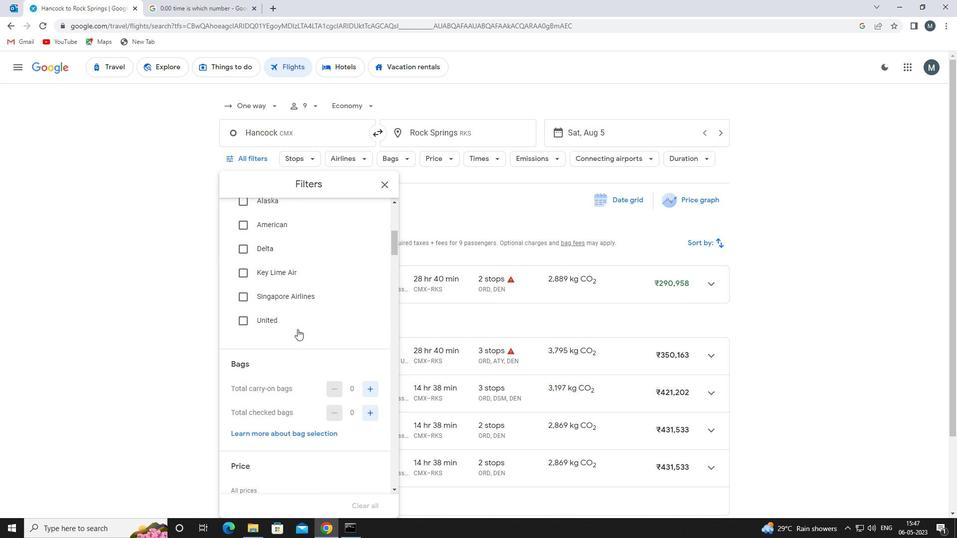 
Action: Mouse moved to (296, 325)
Screenshot: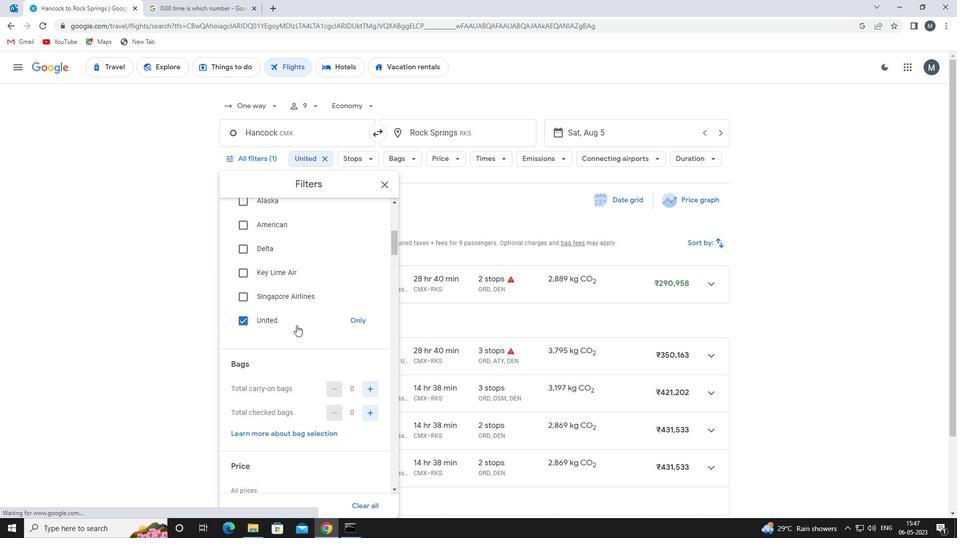 
Action: Mouse scrolled (296, 324) with delta (0, 0)
Screenshot: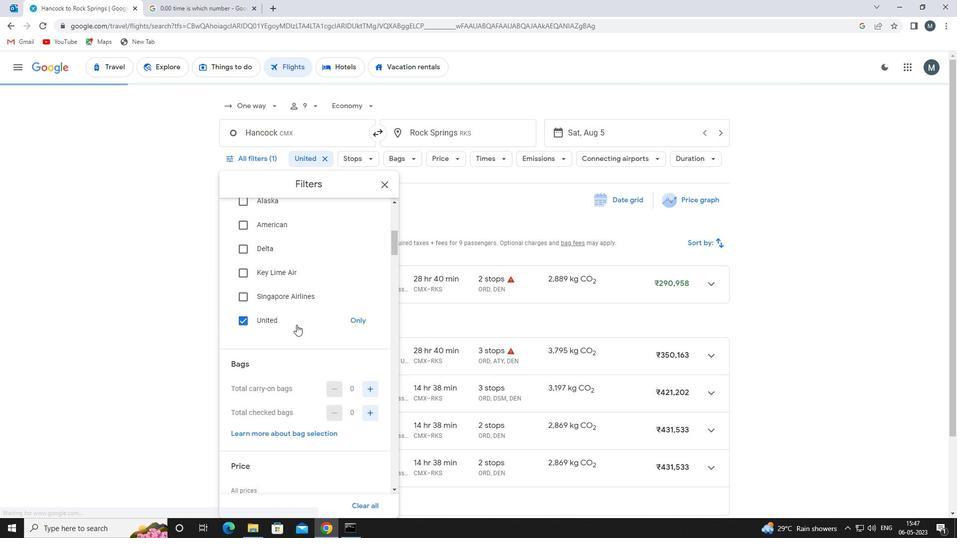 
Action: Mouse moved to (297, 325)
Screenshot: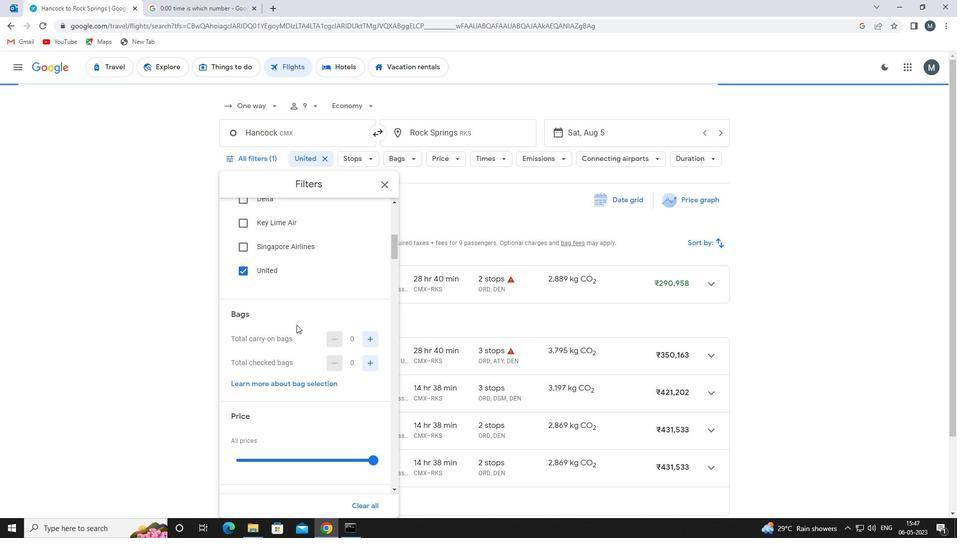 
Action: Mouse scrolled (297, 324) with delta (0, 0)
Screenshot: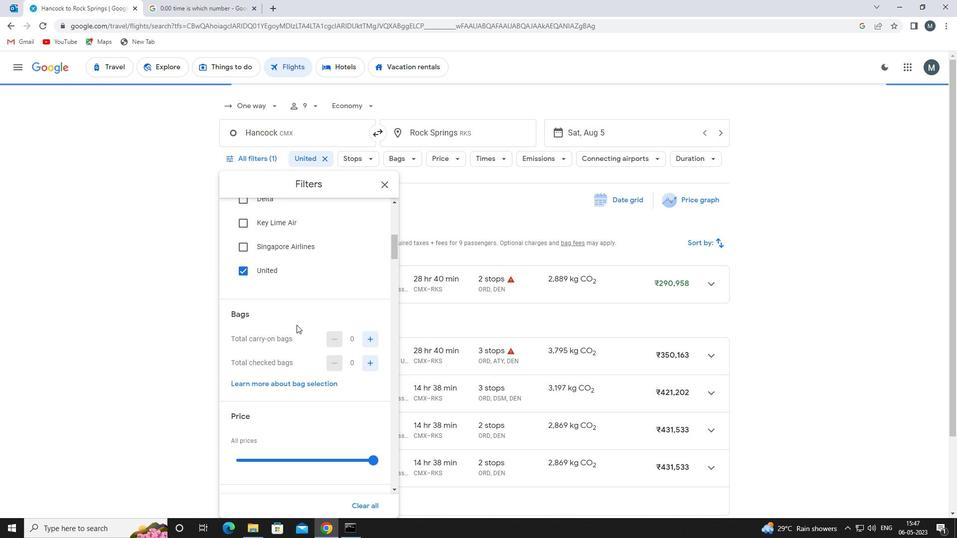 
Action: Mouse moved to (371, 291)
Screenshot: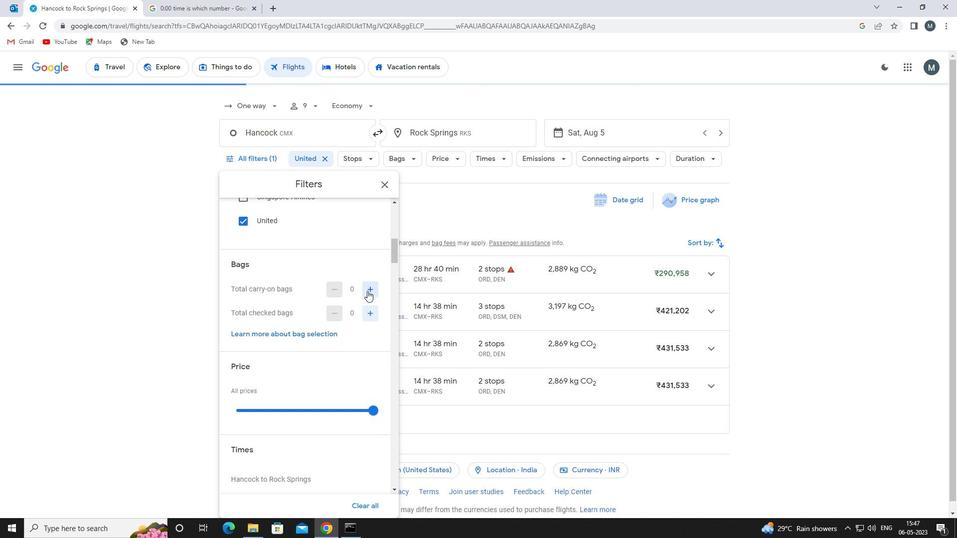 
Action: Mouse pressed left at (371, 291)
Screenshot: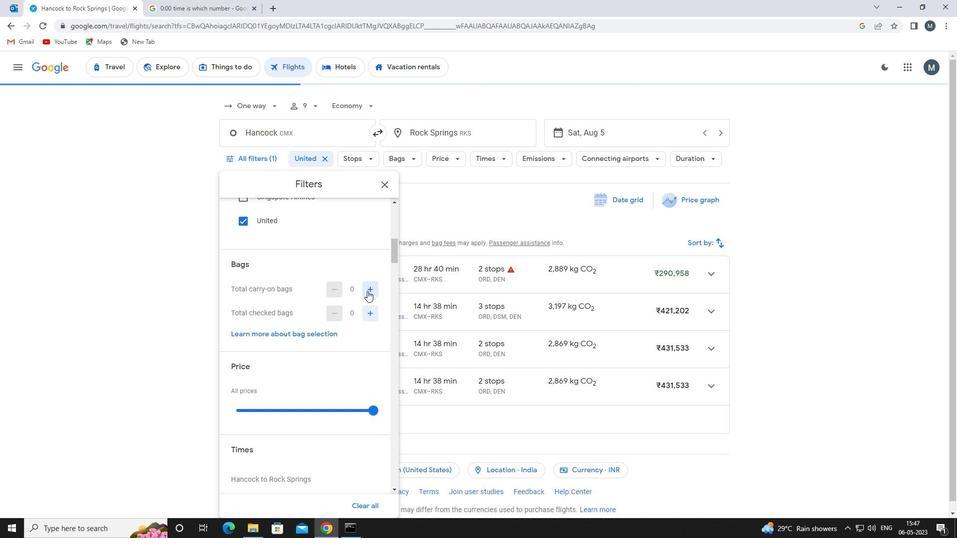 
Action: Mouse pressed left at (371, 291)
Screenshot: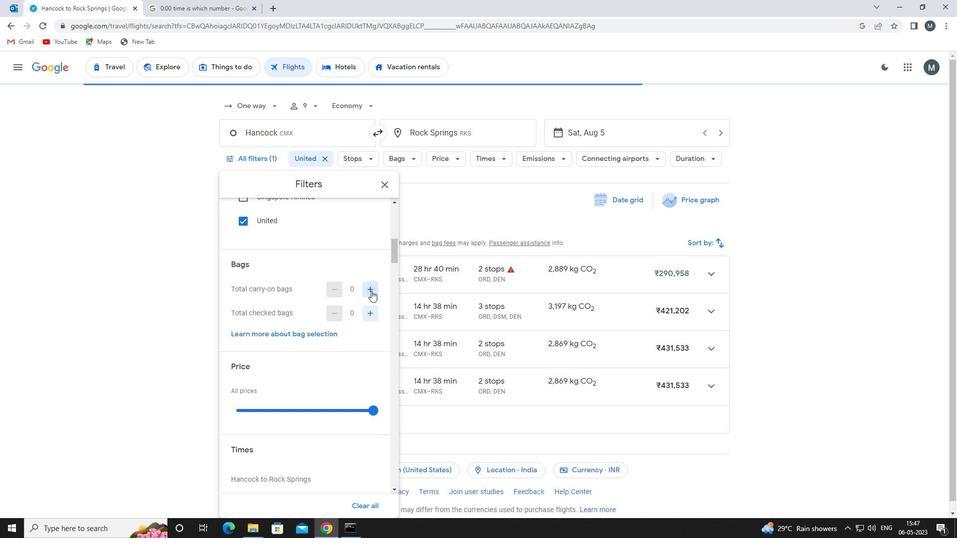 
Action: Mouse moved to (301, 321)
Screenshot: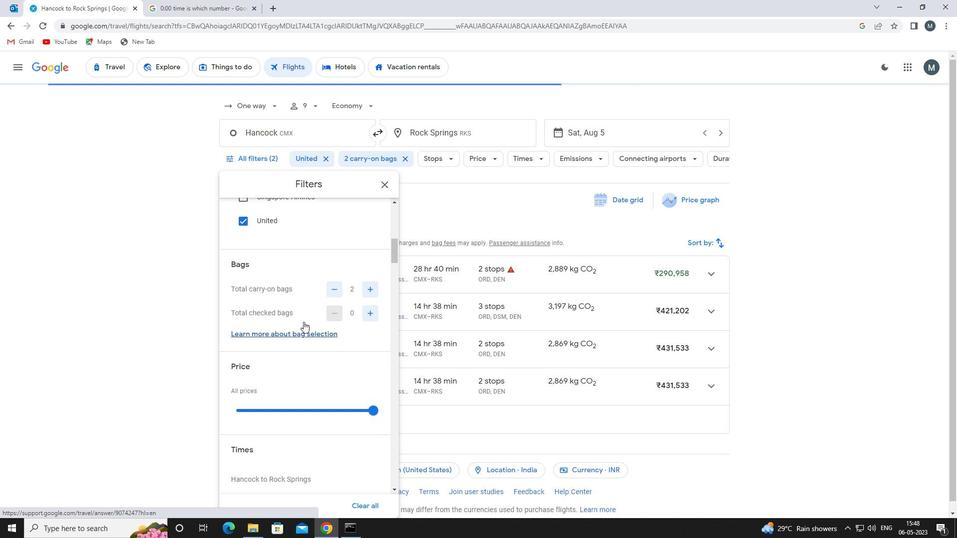 
Action: Mouse scrolled (301, 321) with delta (0, 0)
Screenshot: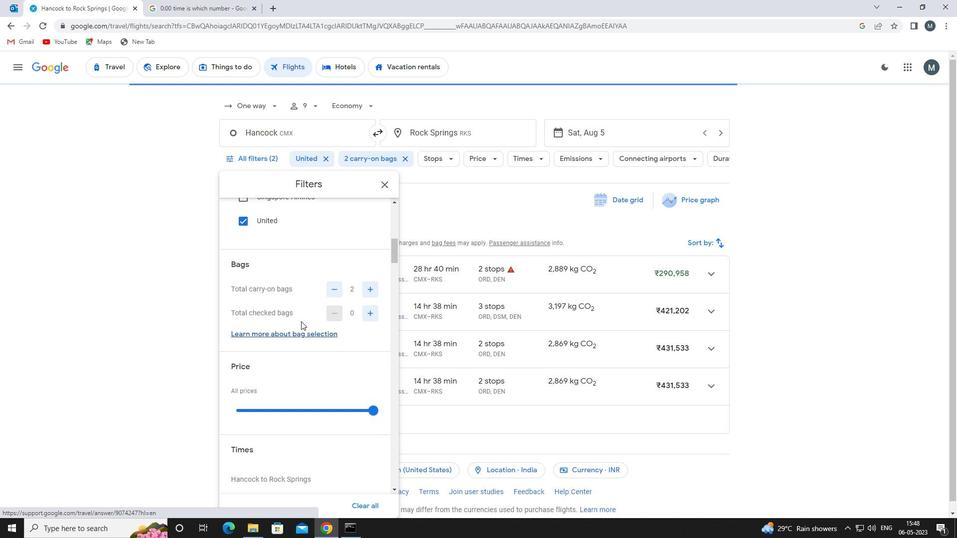 
Action: Mouse moved to (287, 342)
Screenshot: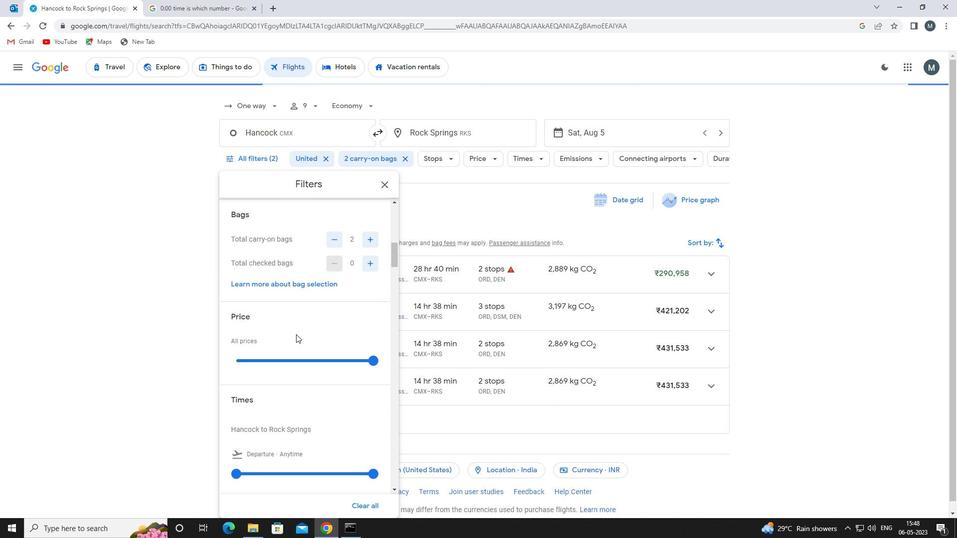 
Action: Mouse scrolled (287, 341) with delta (0, 0)
Screenshot: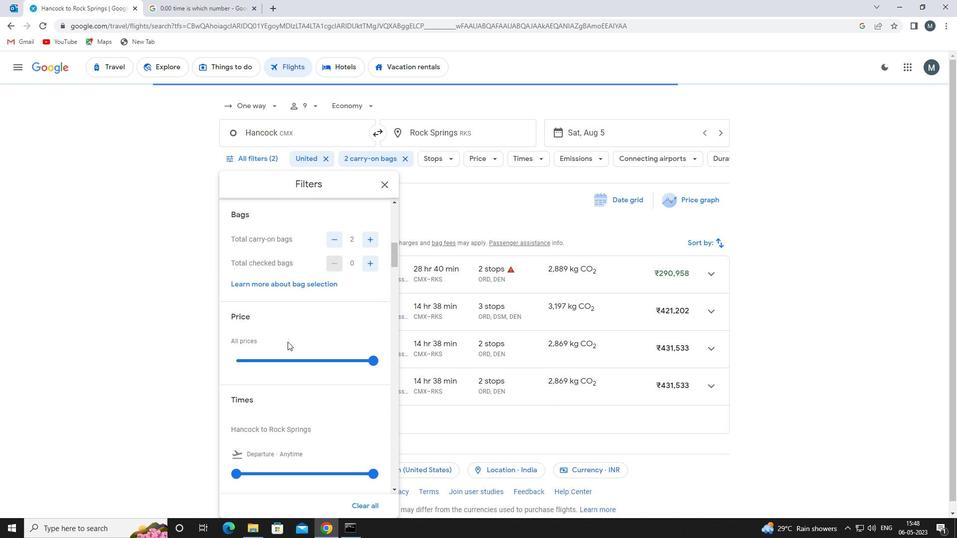 
Action: Mouse moved to (292, 308)
Screenshot: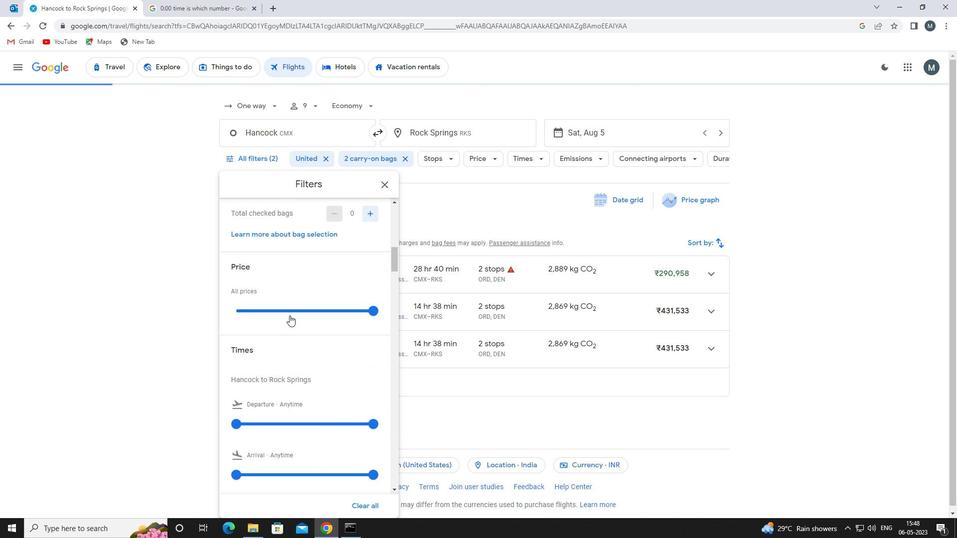 
Action: Mouse pressed left at (292, 308)
Screenshot: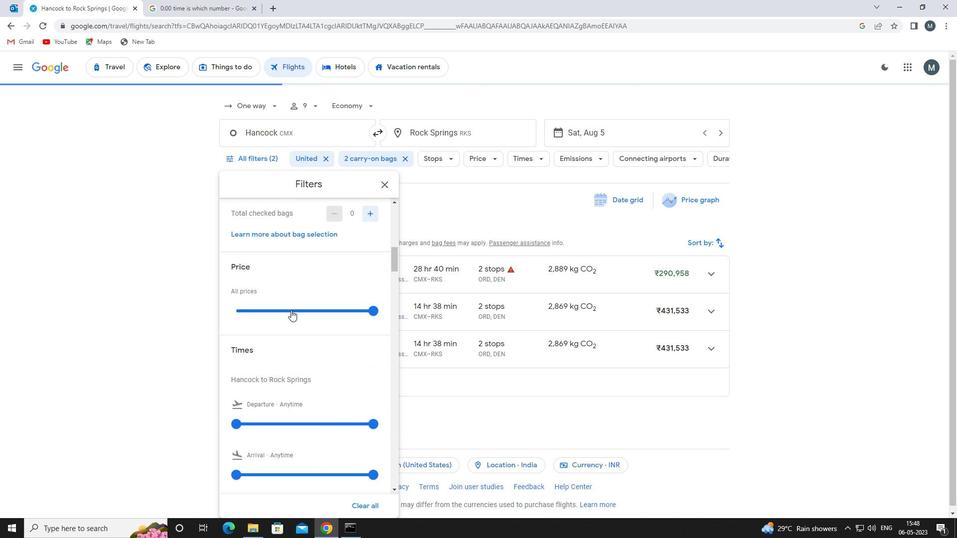 
Action: Mouse moved to (292, 308)
Screenshot: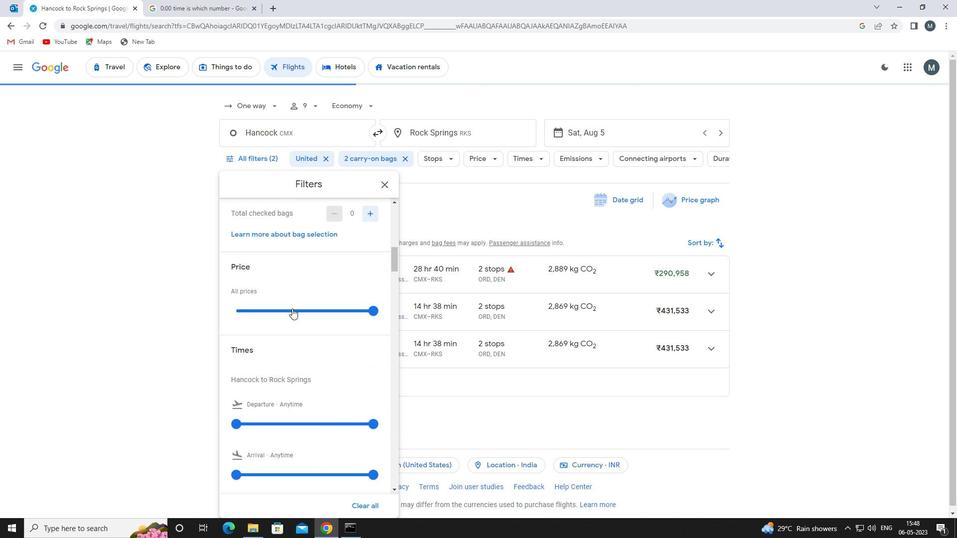 
Action: Mouse pressed left at (292, 308)
Screenshot: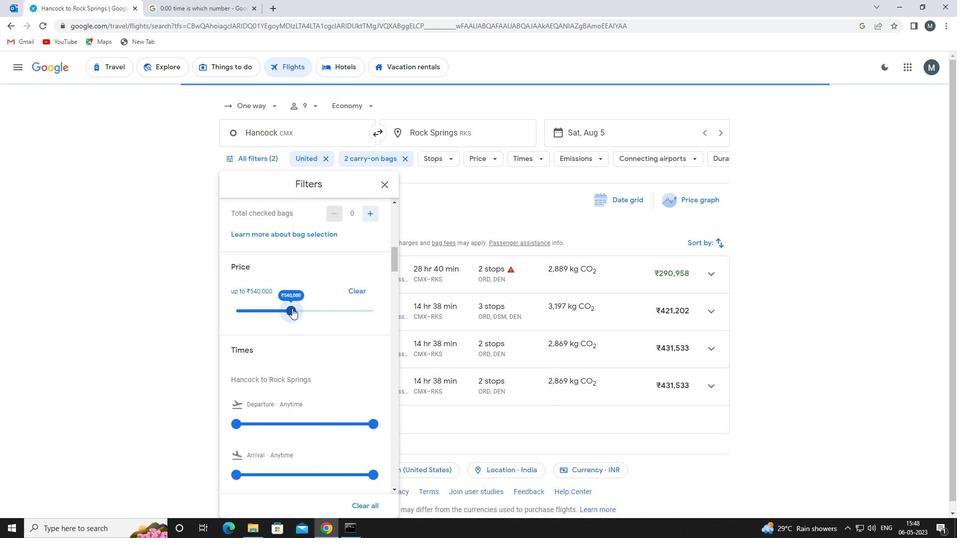
Action: Mouse moved to (295, 307)
Screenshot: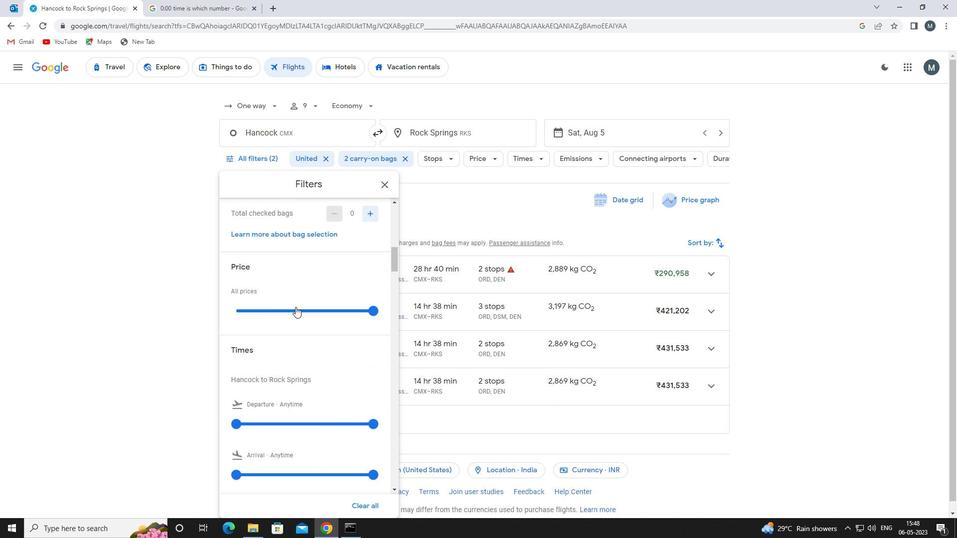 
Action: Mouse pressed left at (295, 307)
Screenshot: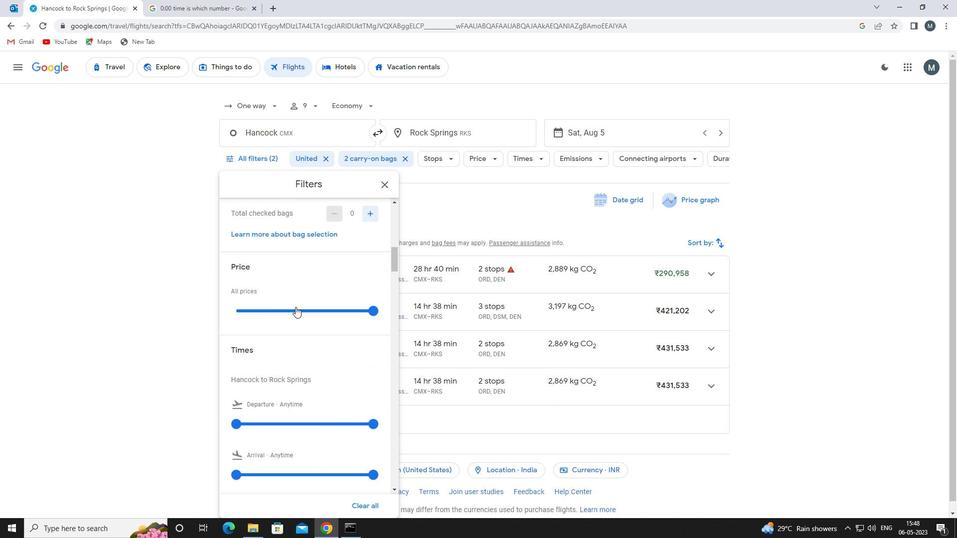 
Action: Mouse pressed left at (295, 307)
Screenshot: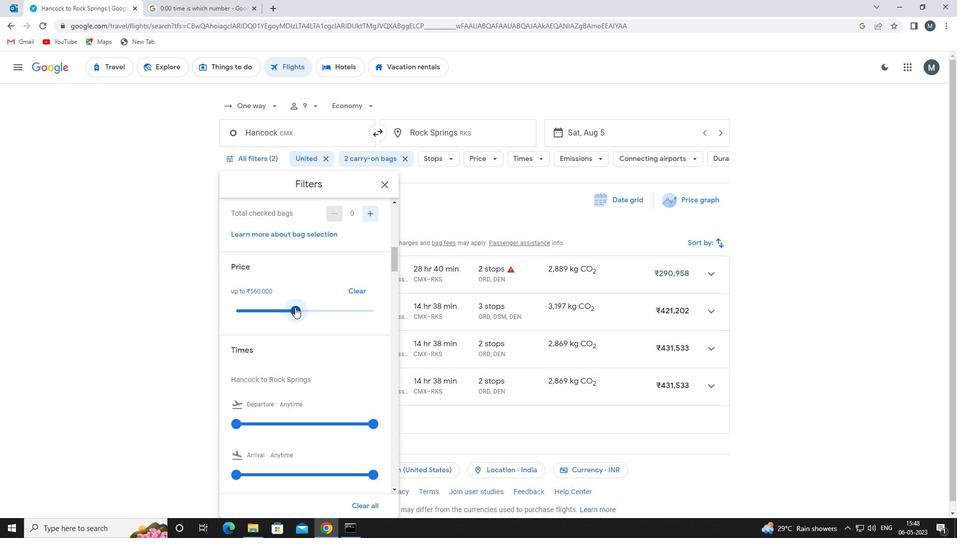 
Action: Mouse moved to (315, 328)
Screenshot: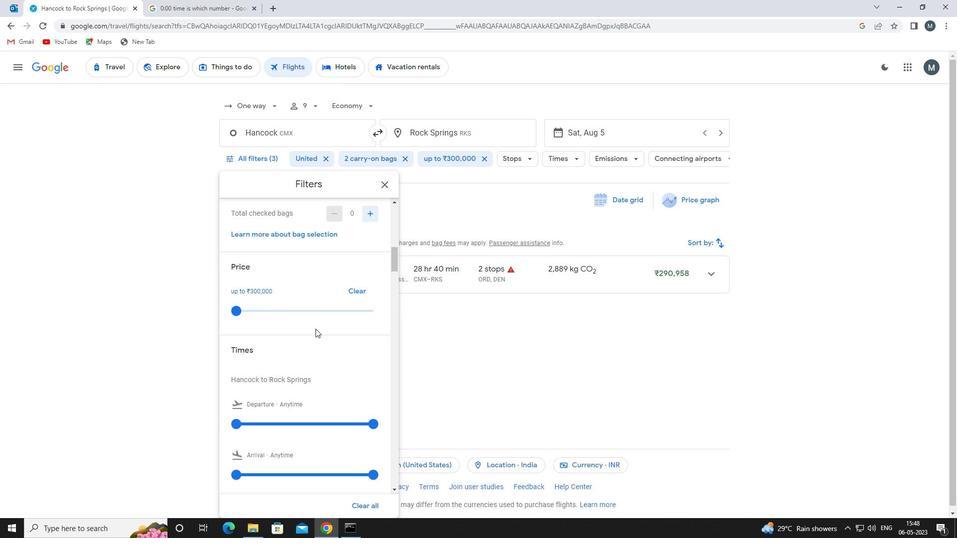 
Action: Mouse scrolled (315, 327) with delta (0, 0)
Screenshot: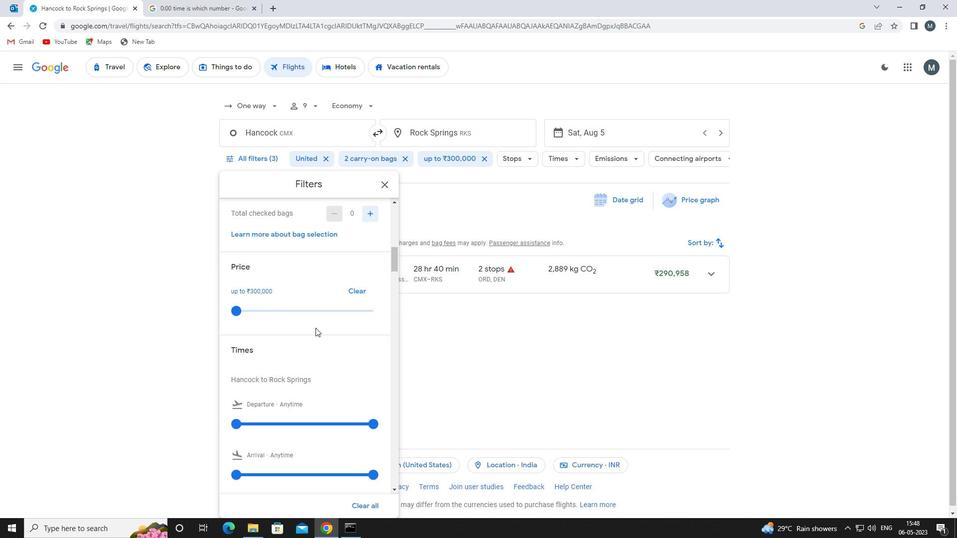 
Action: Mouse moved to (315, 327)
Screenshot: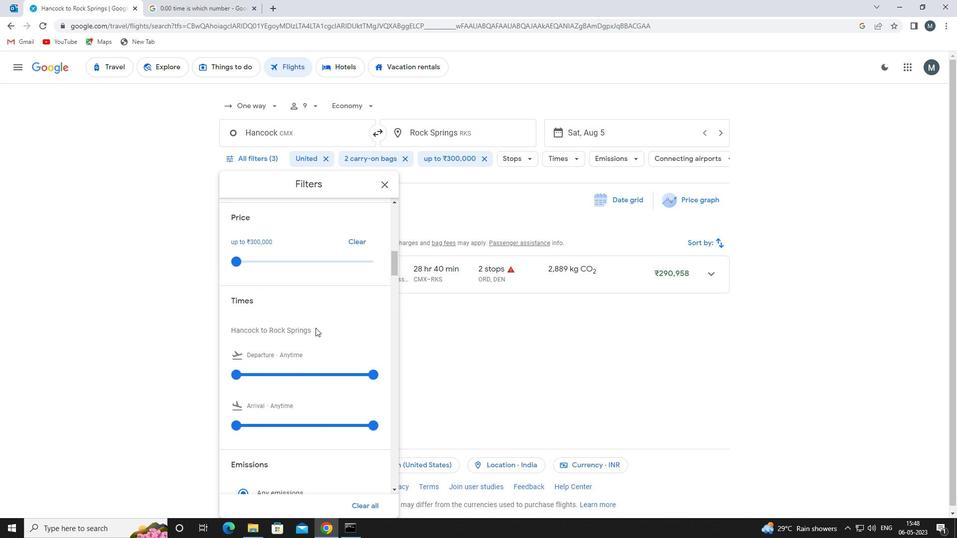 
Action: Mouse scrolled (315, 327) with delta (0, 0)
Screenshot: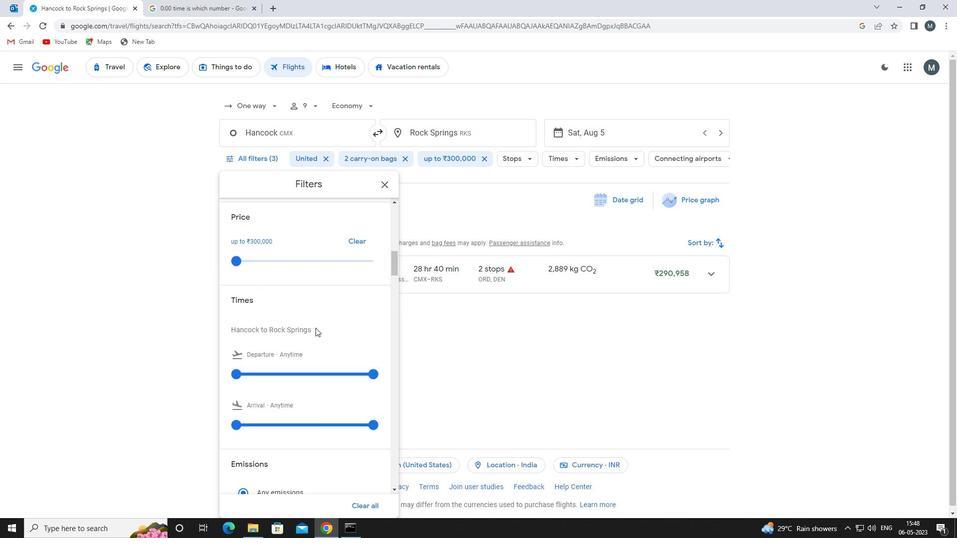 
Action: Mouse moved to (234, 323)
Screenshot: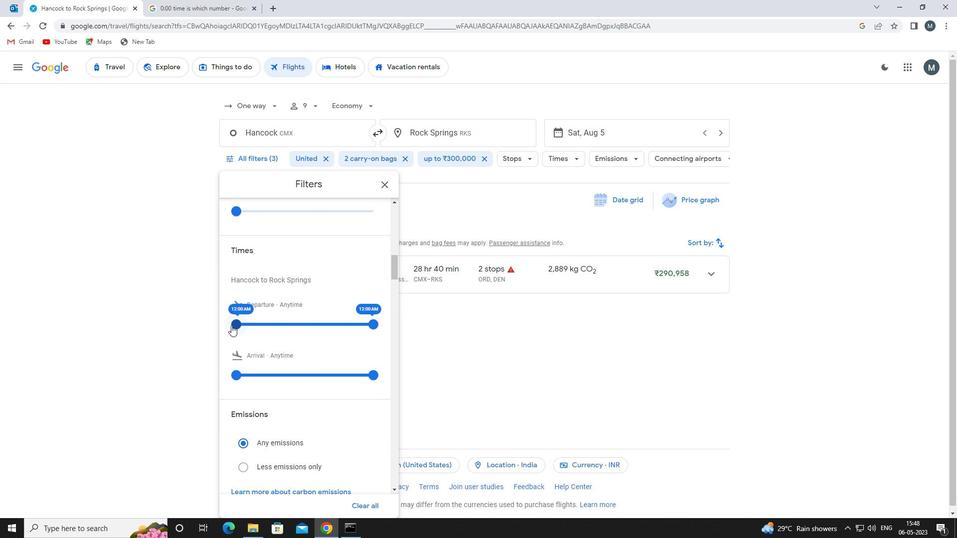 
Action: Mouse pressed left at (234, 323)
Screenshot: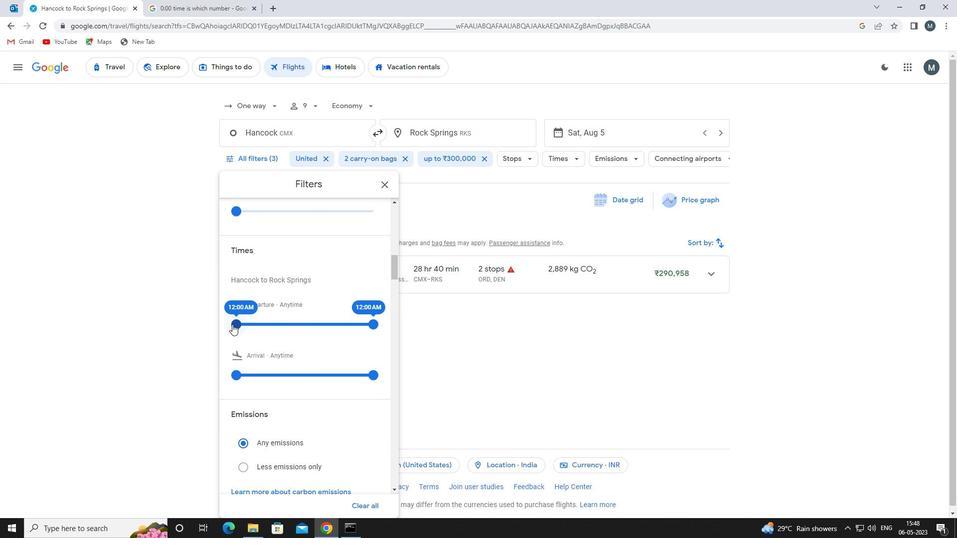
Action: Mouse moved to (355, 332)
Screenshot: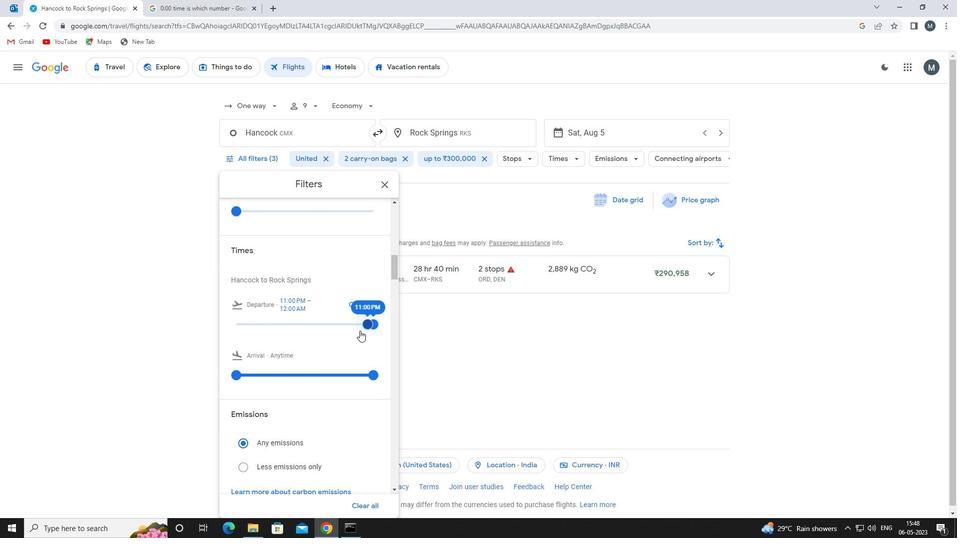 
Action: Mouse scrolled (355, 332) with delta (0, 0)
Screenshot: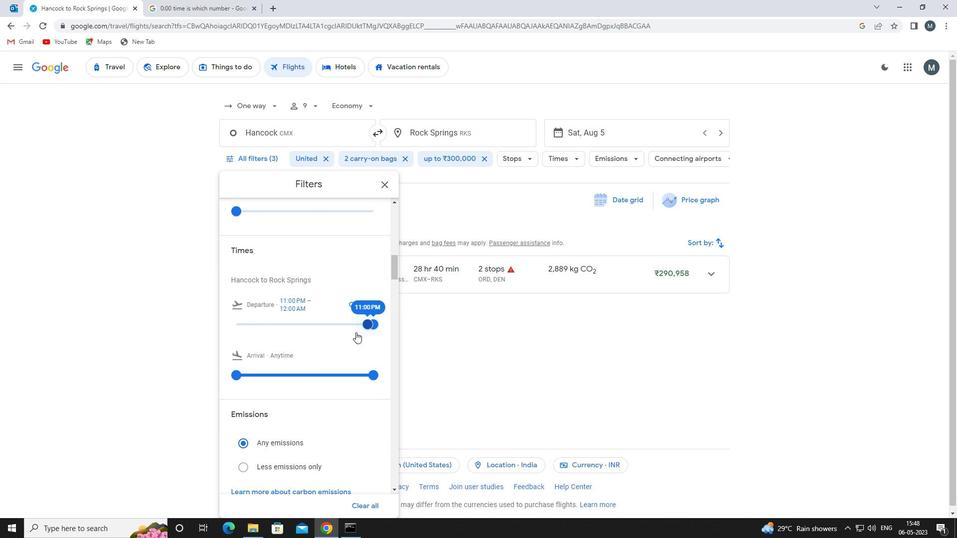 
Action: Mouse moved to (387, 183)
Screenshot: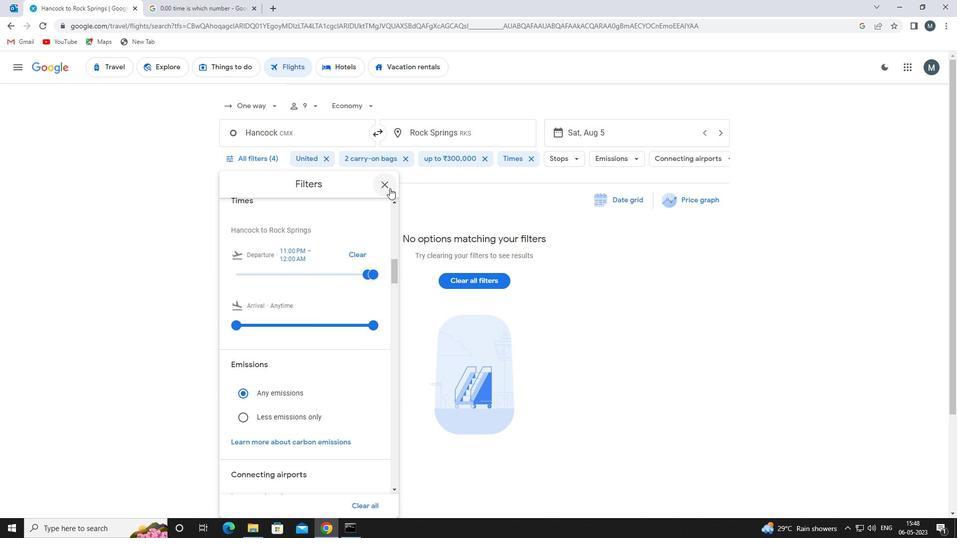 
Action: Mouse pressed left at (387, 183)
Screenshot: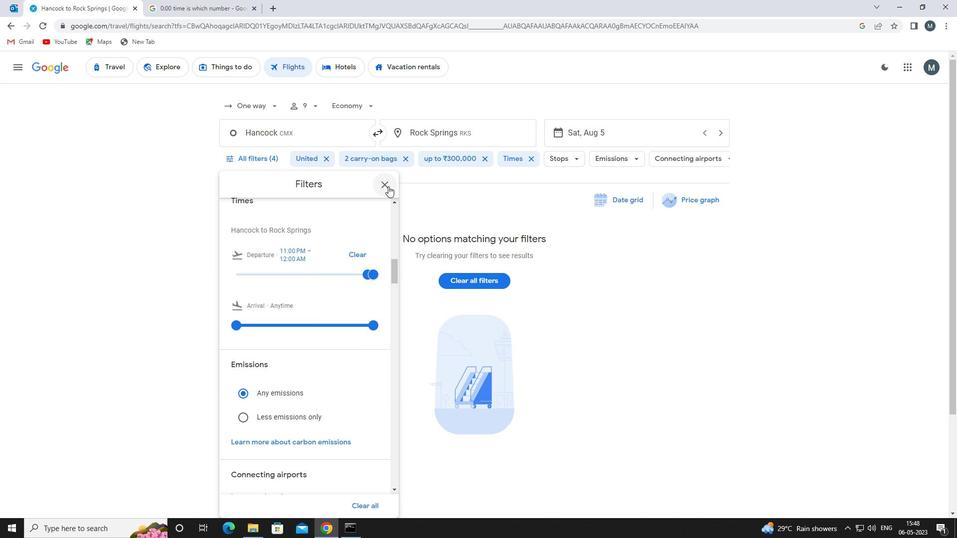 
Action: Mouse moved to (387, 183)
Screenshot: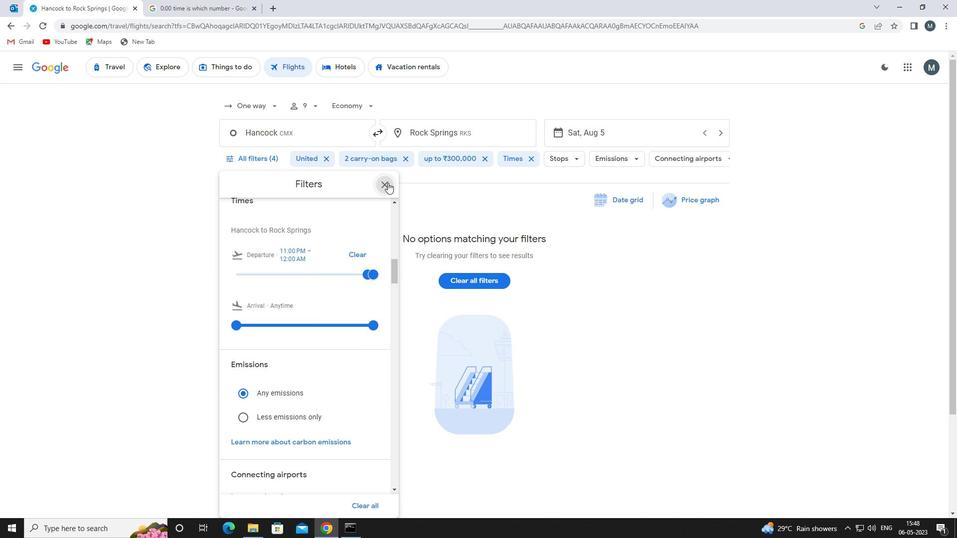 
